Task: Create a due date automation trigger when advanced on, on the monday of the week a card is due add fields without custom field "Resume" set to a number lower than 1 and greater than 10 at 11:00 AM.
Action: Mouse moved to (1195, 97)
Screenshot: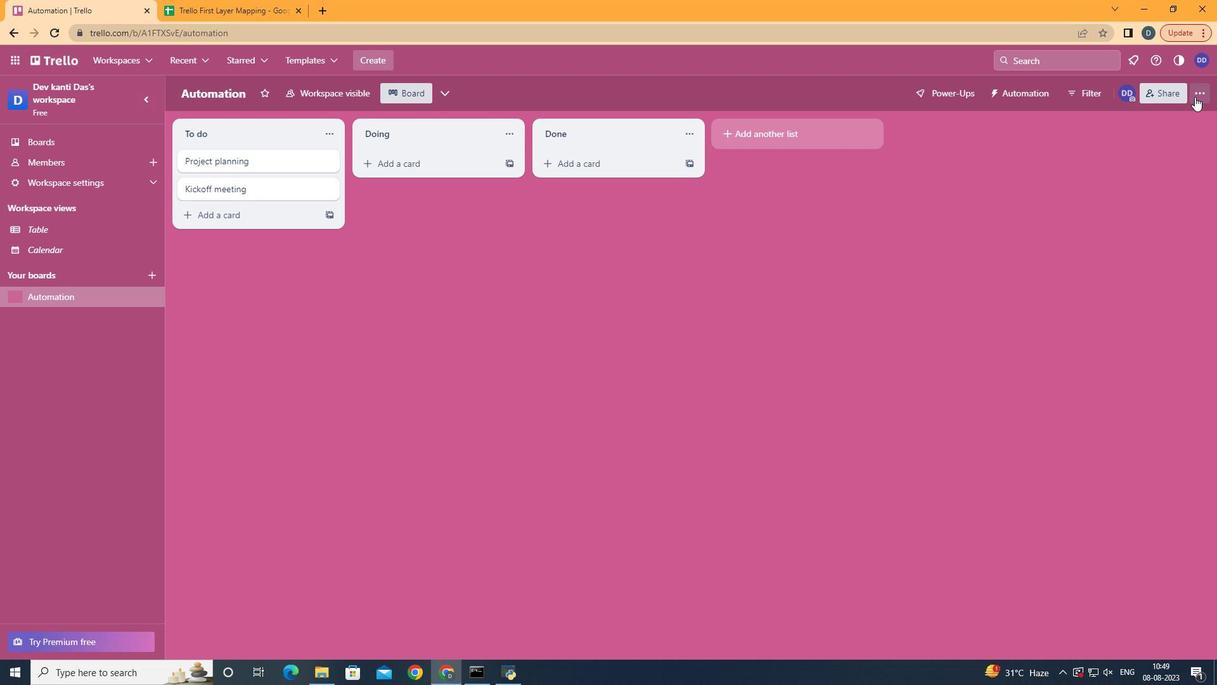 
Action: Mouse pressed left at (1195, 97)
Screenshot: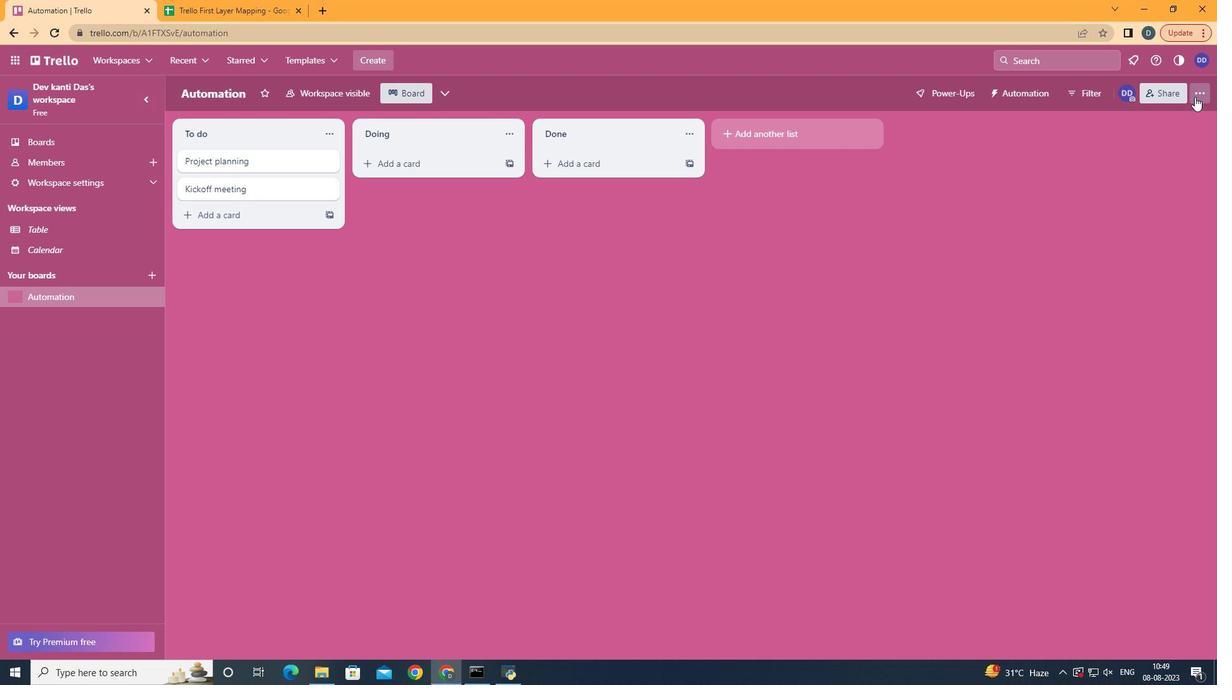 
Action: Mouse moved to (1144, 265)
Screenshot: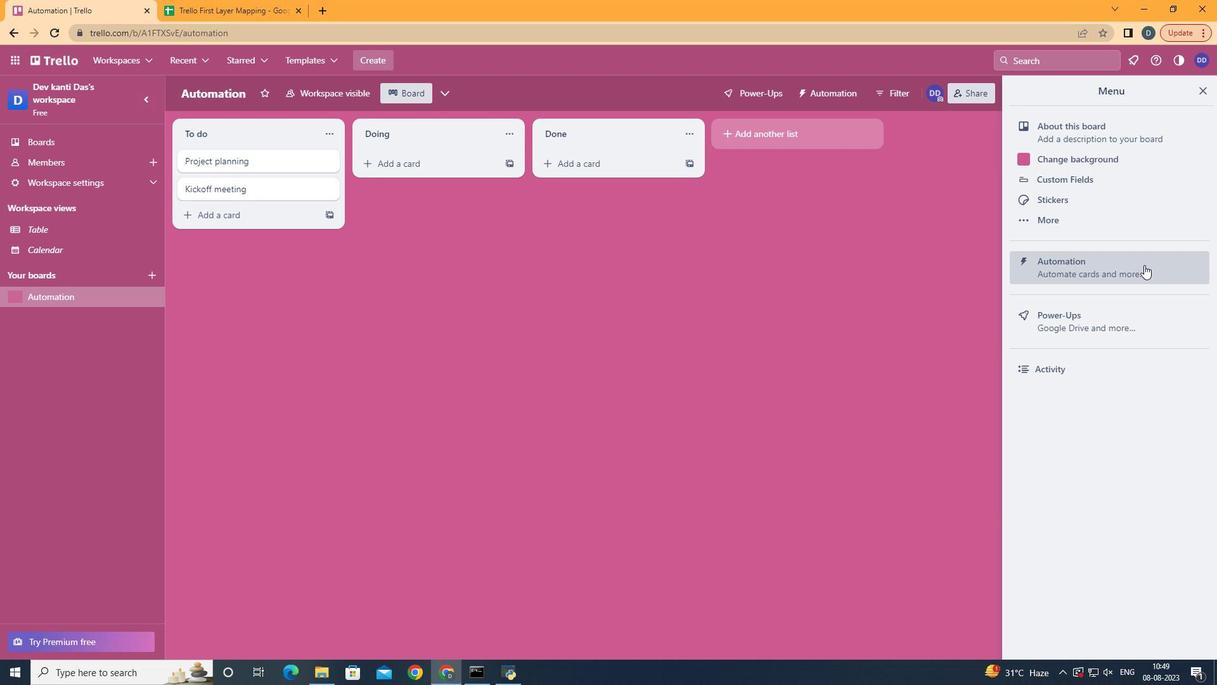 
Action: Mouse pressed left at (1144, 265)
Screenshot: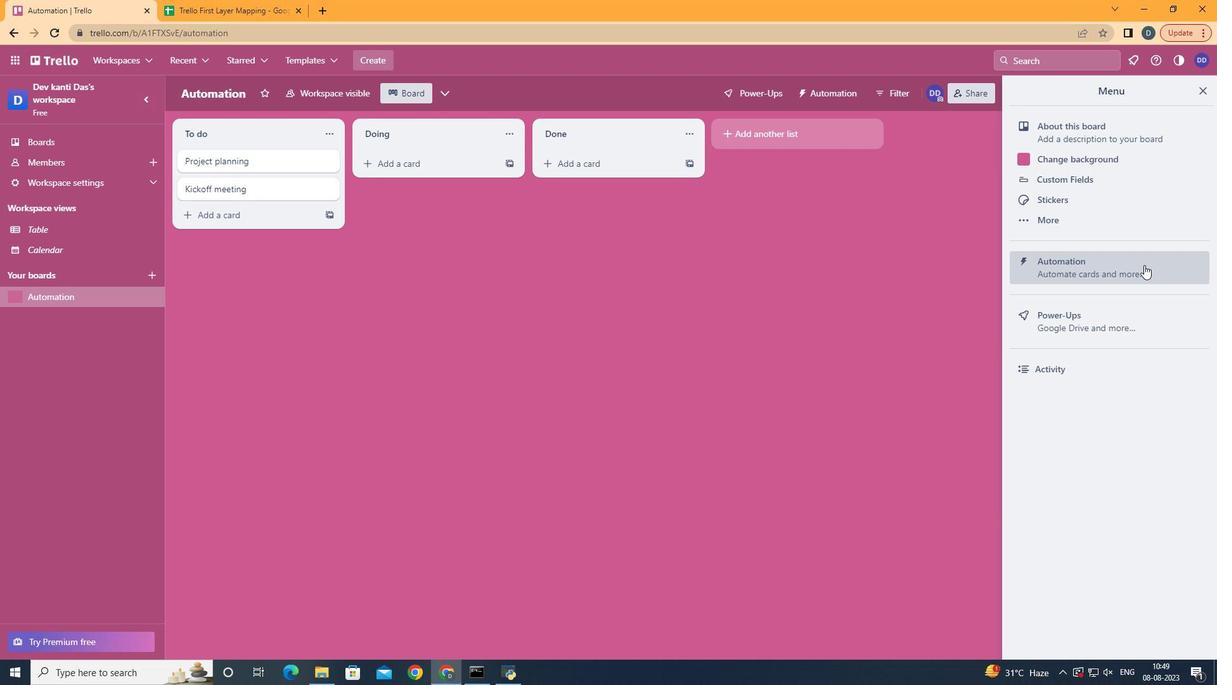 
Action: Mouse moved to (231, 245)
Screenshot: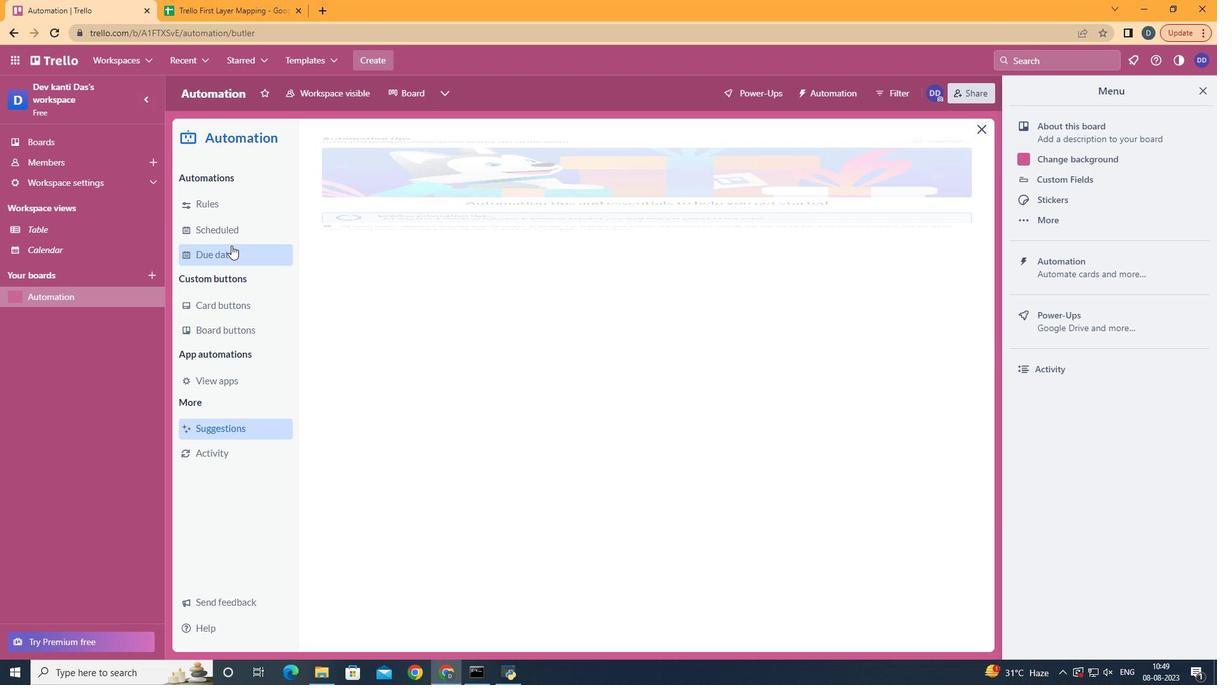 
Action: Mouse pressed left at (231, 245)
Screenshot: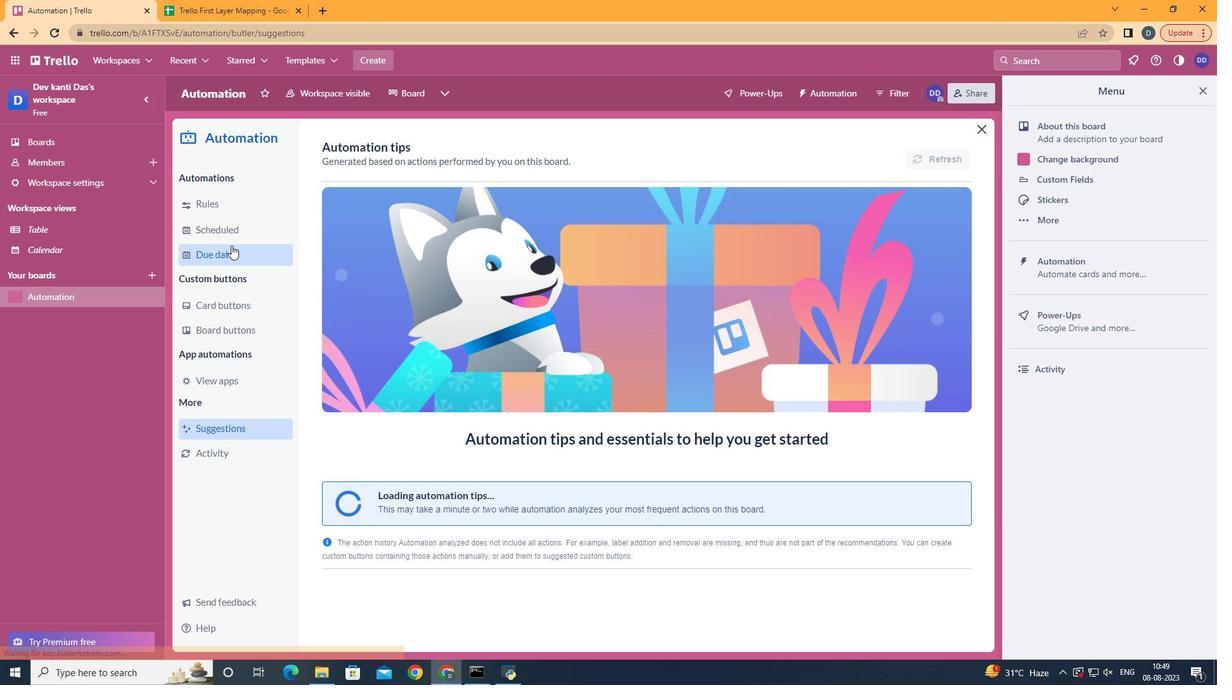 
Action: Mouse moved to (894, 148)
Screenshot: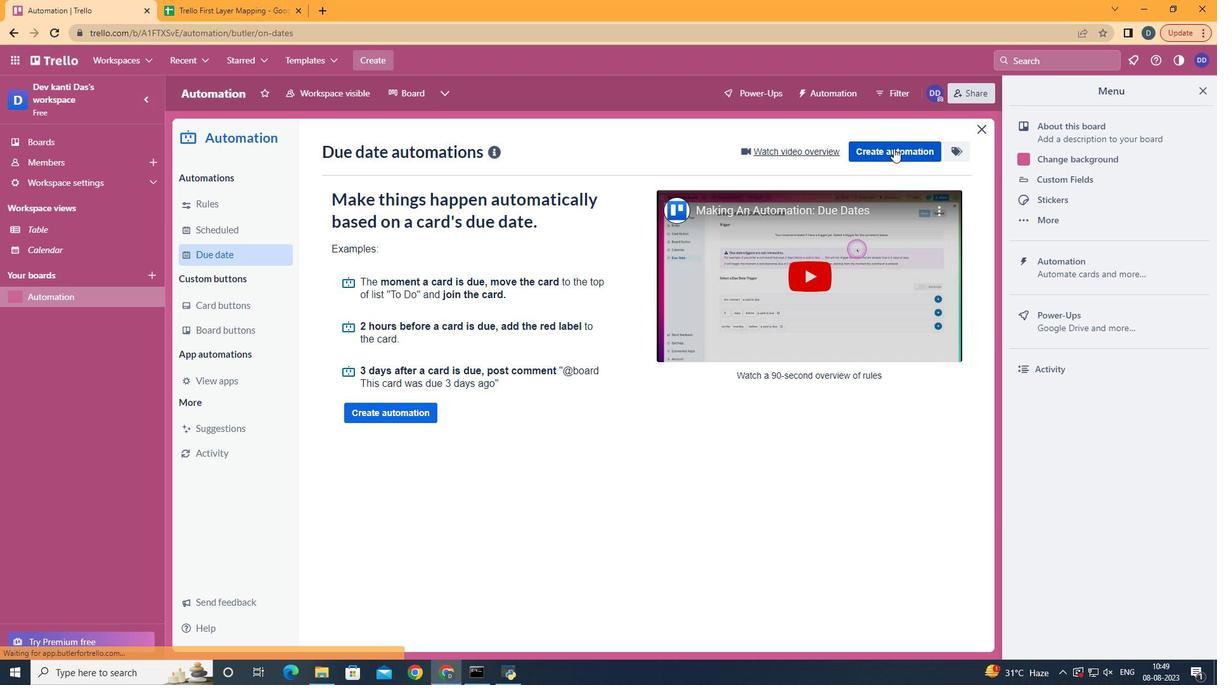 
Action: Mouse pressed left at (894, 148)
Screenshot: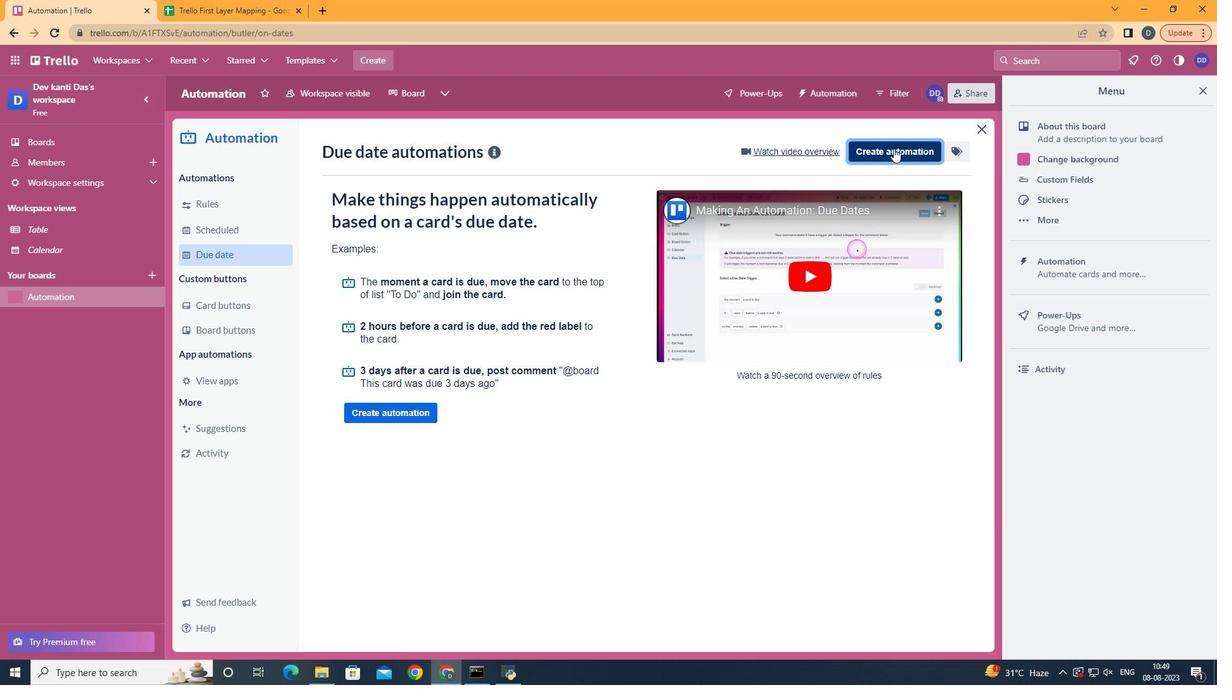 
Action: Mouse moved to (697, 277)
Screenshot: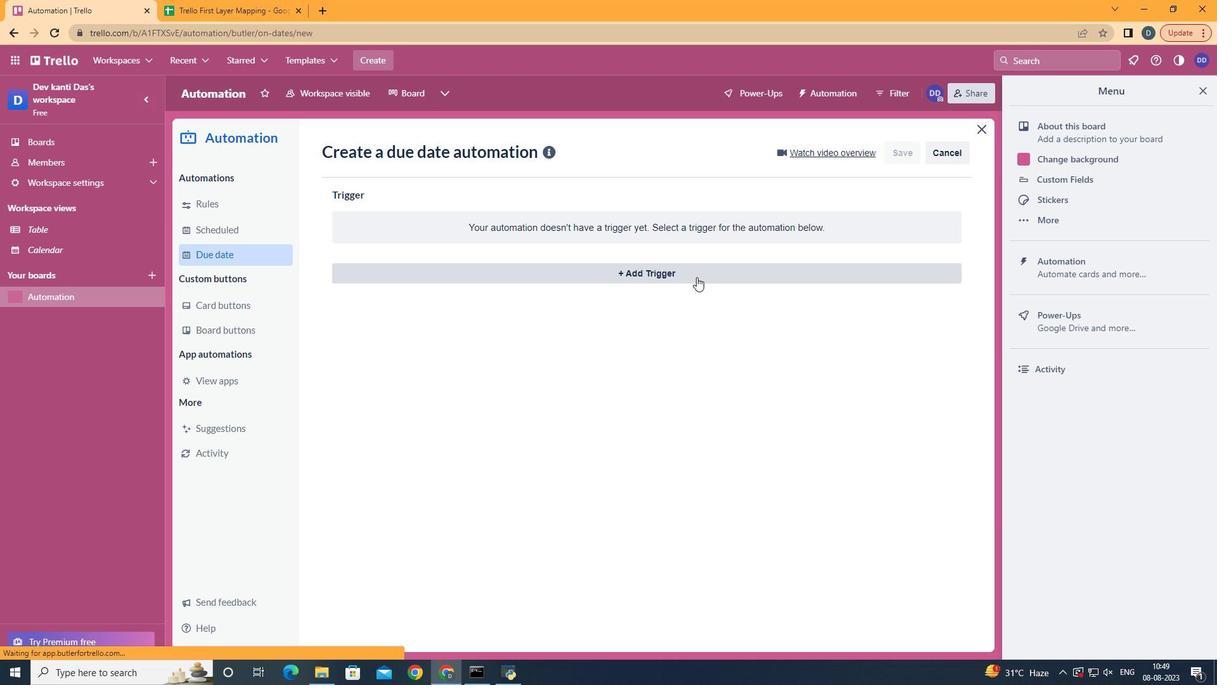
Action: Mouse pressed left at (697, 277)
Screenshot: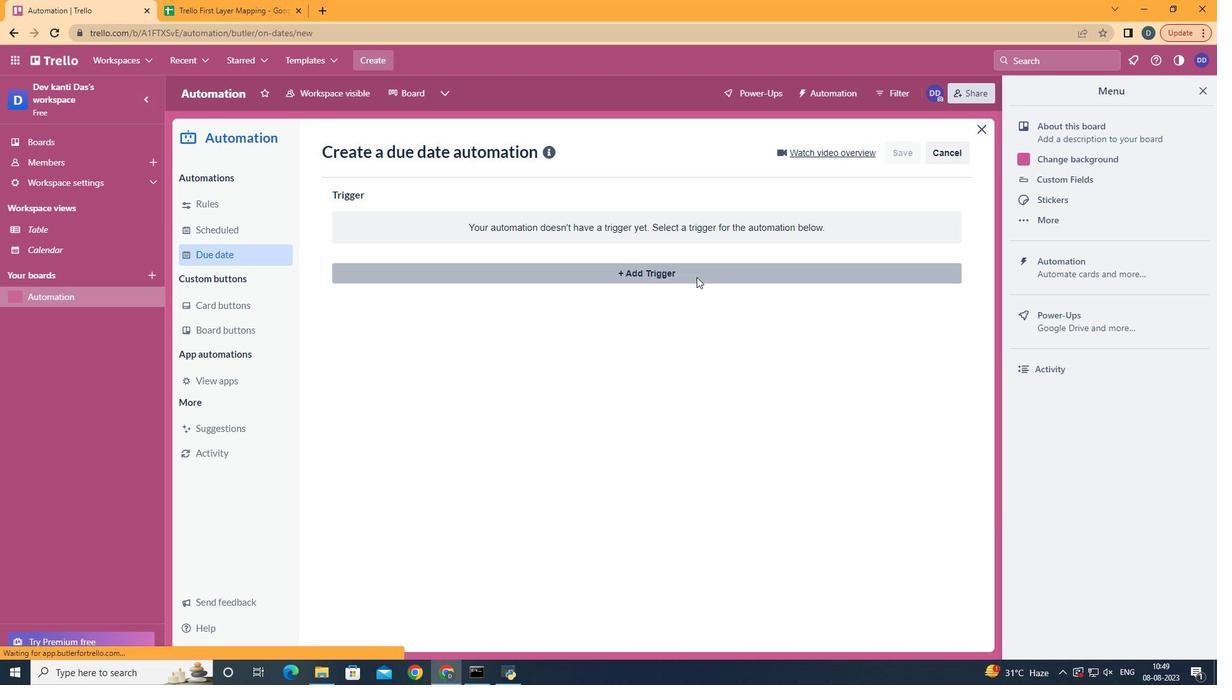 
Action: Mouse moved to (407, 331)
Screenshot: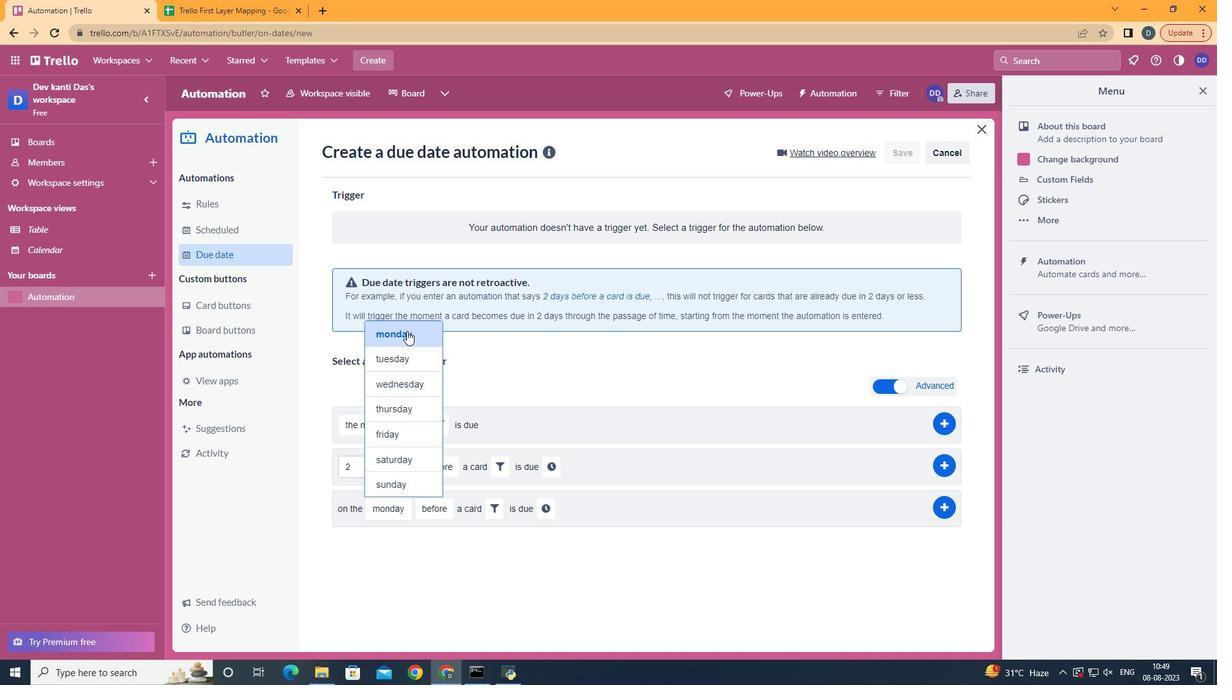 
Action: Mouse pressed left at (407, 331)
Screenshot: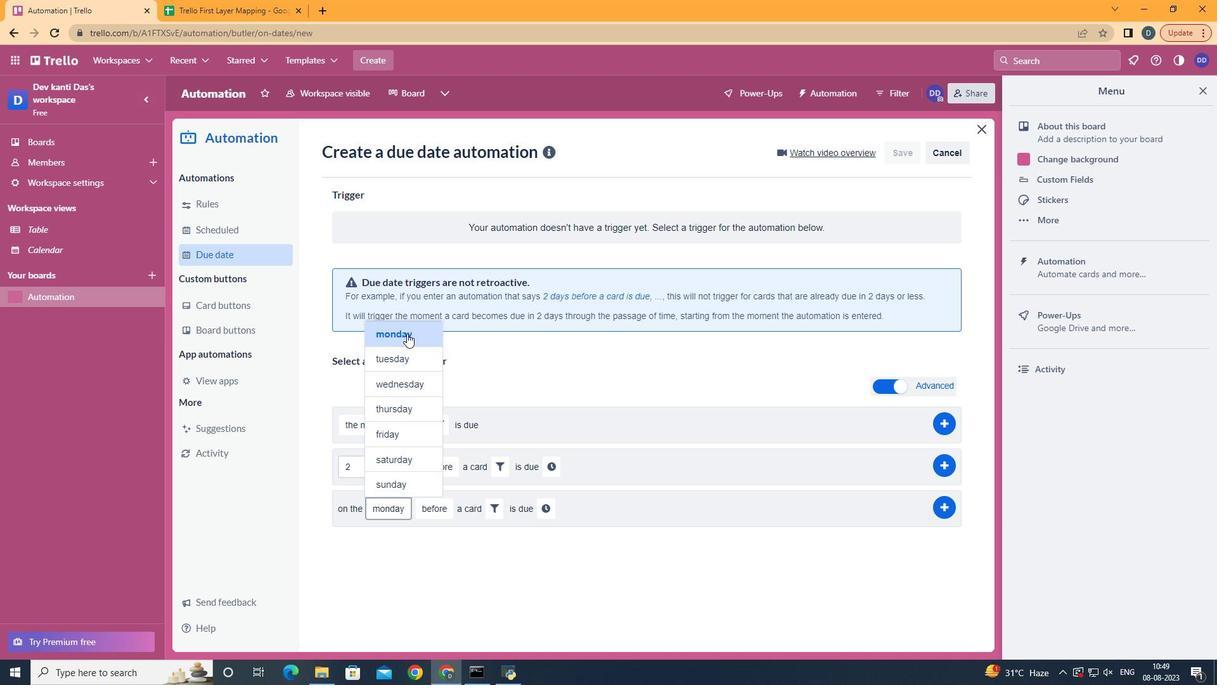 
Action: Mouse moved to (459, 578)
Screenshot: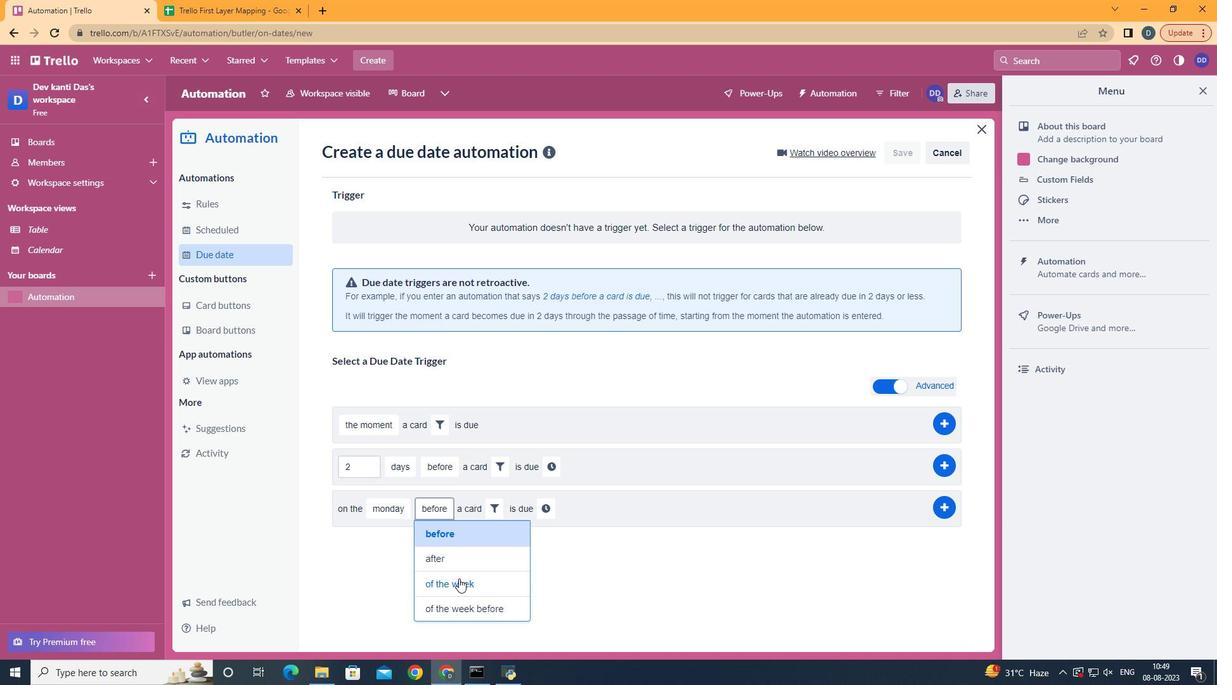 
Action: Mouse pressed left at (459, 578)
Screenshot: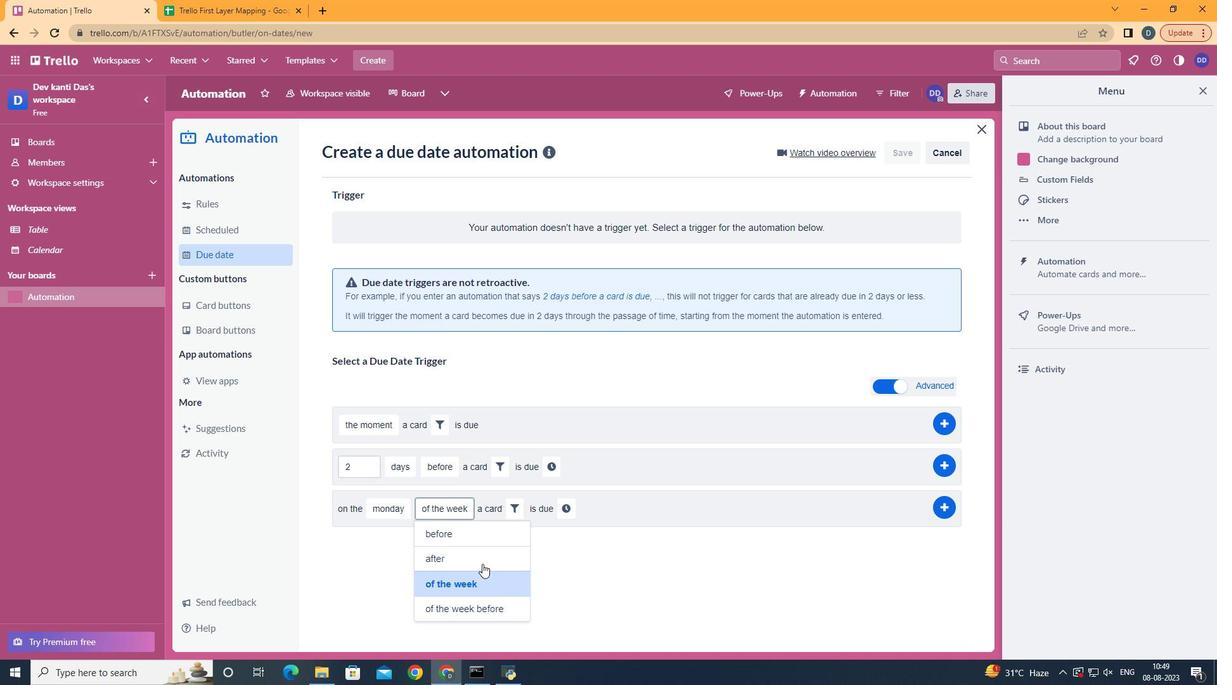 
Action: Mouse moved to (510, 513)
Screenshot: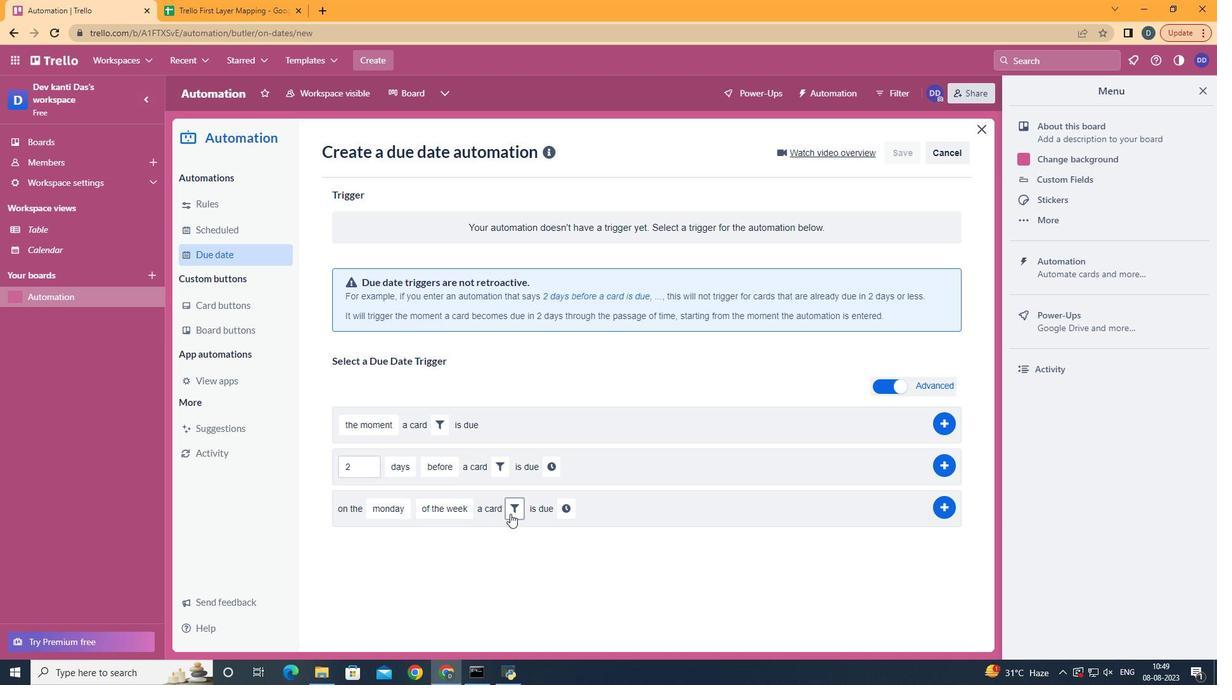 
Action: Mouse pressed left at (510, 513)
Screenshot: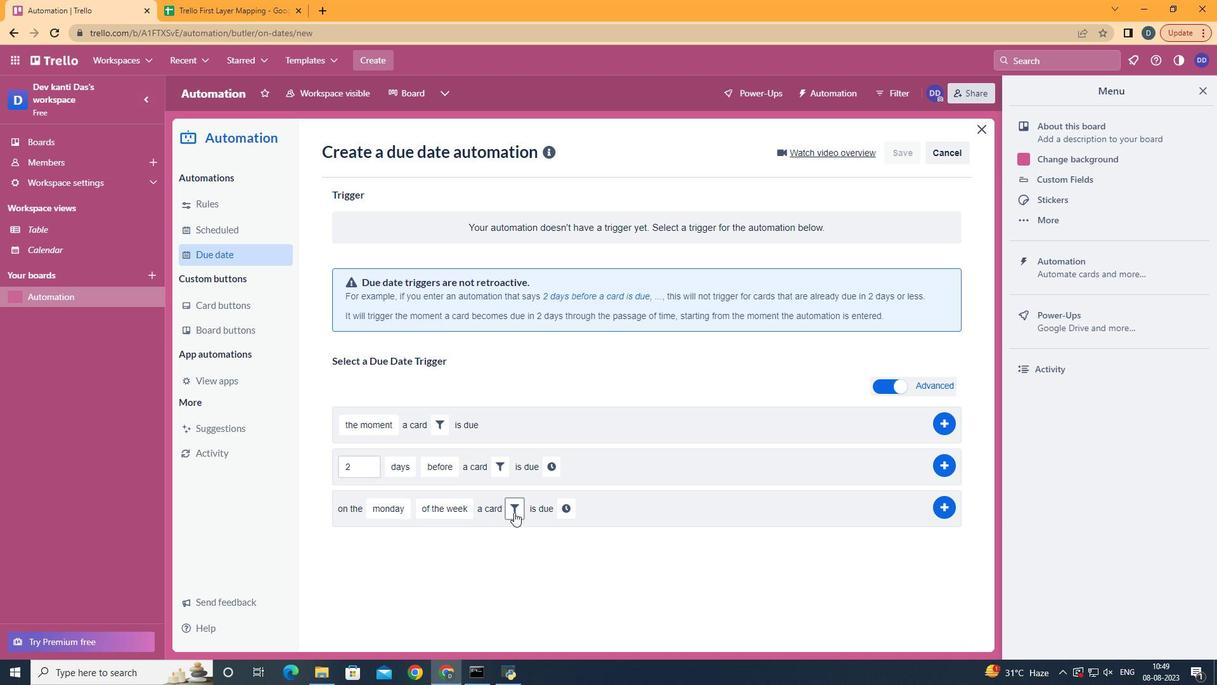 
Action: Mouse moved to (733, 555)
Screenshot: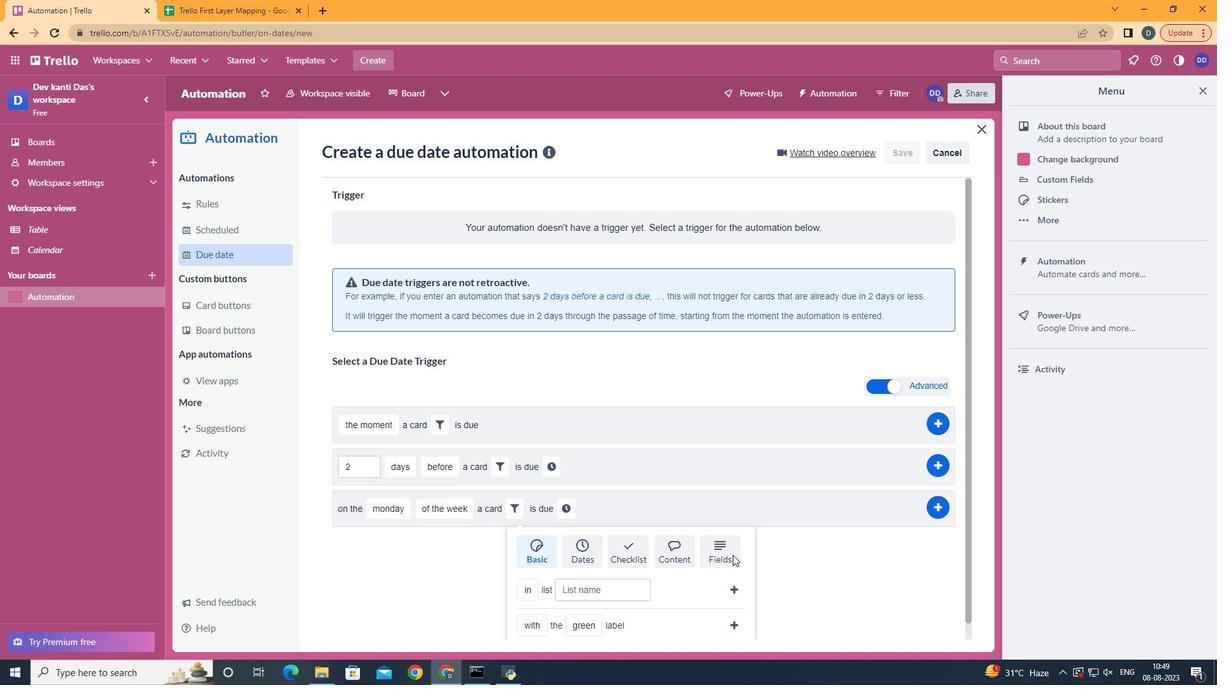 
Action: Mouse pressed left at (733, 555)
Screenshot: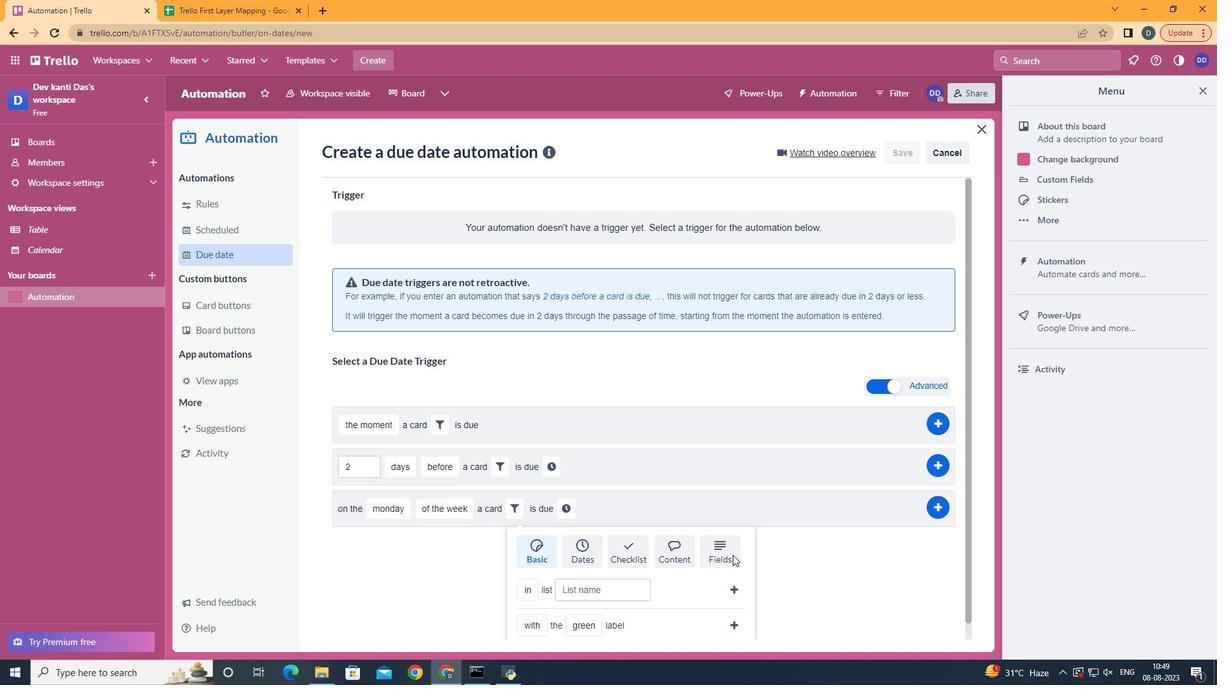 
Action: Mouse moved to (733, 541)
Screenshot: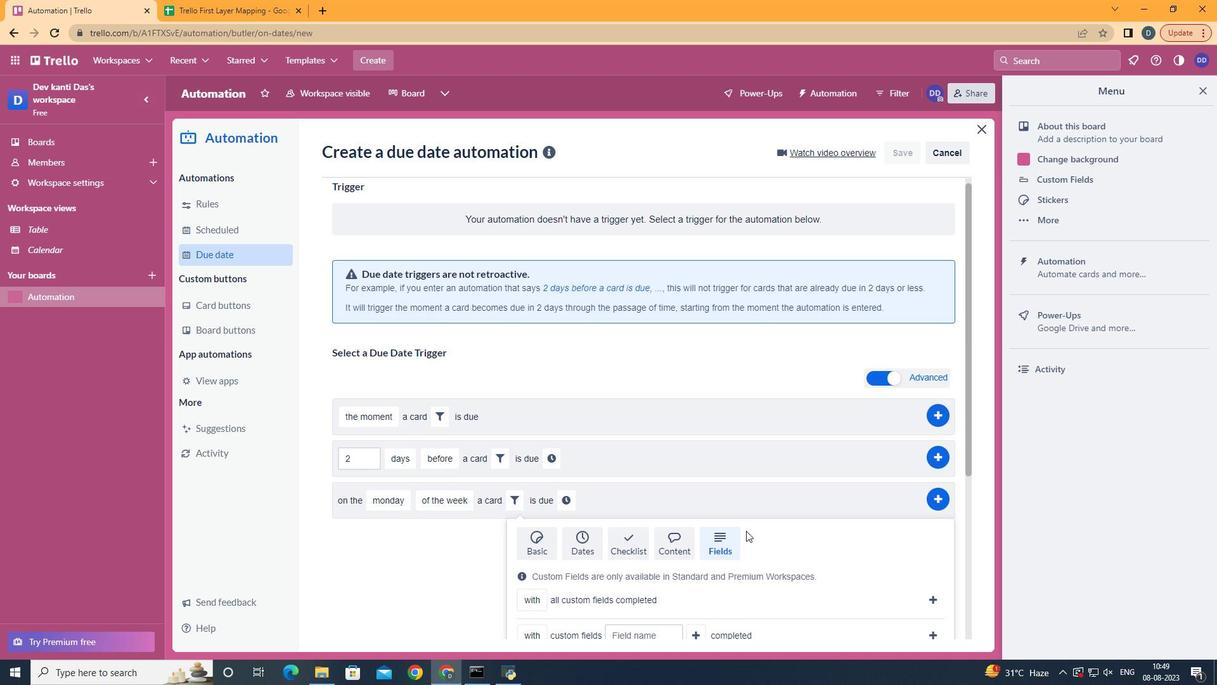 
Action: Mouse scrolled (733, 541) with delta (0, 0)
Screenshot: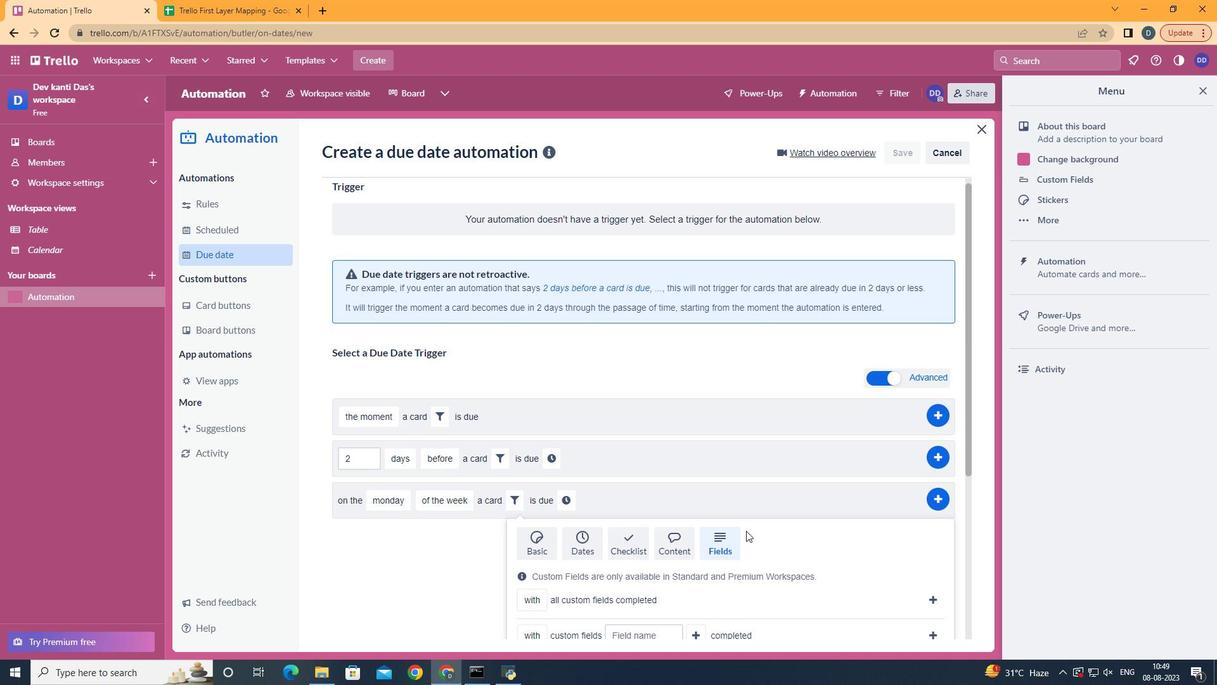 
Action: Mouse scrolled (733, 541) with delta (0, 0)
Screenshot: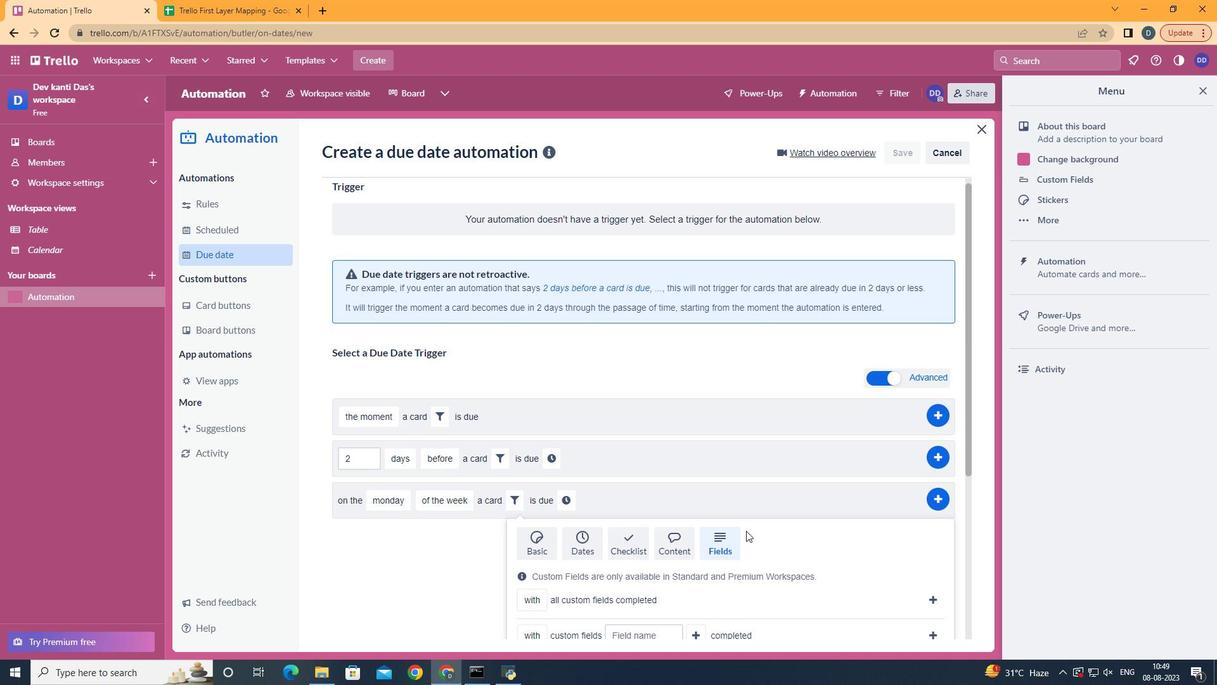 
Action: Mouse scrolled (733, 541) with delta (0, 0)
Screenshot: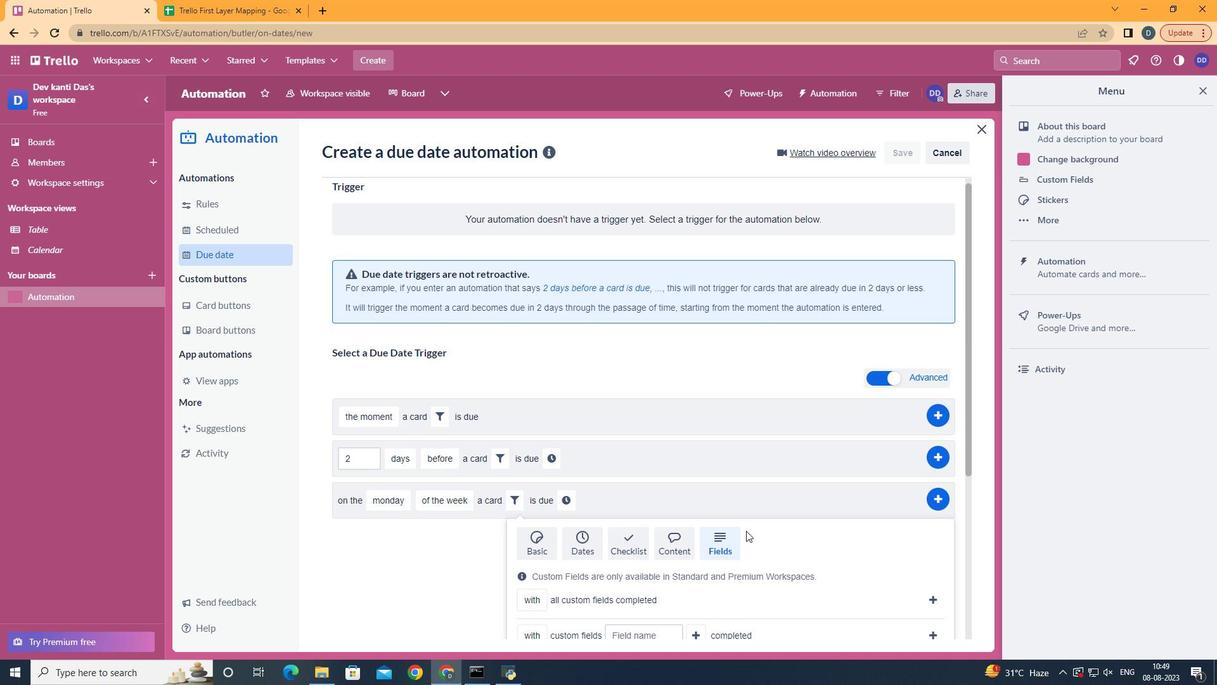 
Action: Mouse scrolled (733, 541) with delta (0, 0)
Screenshot: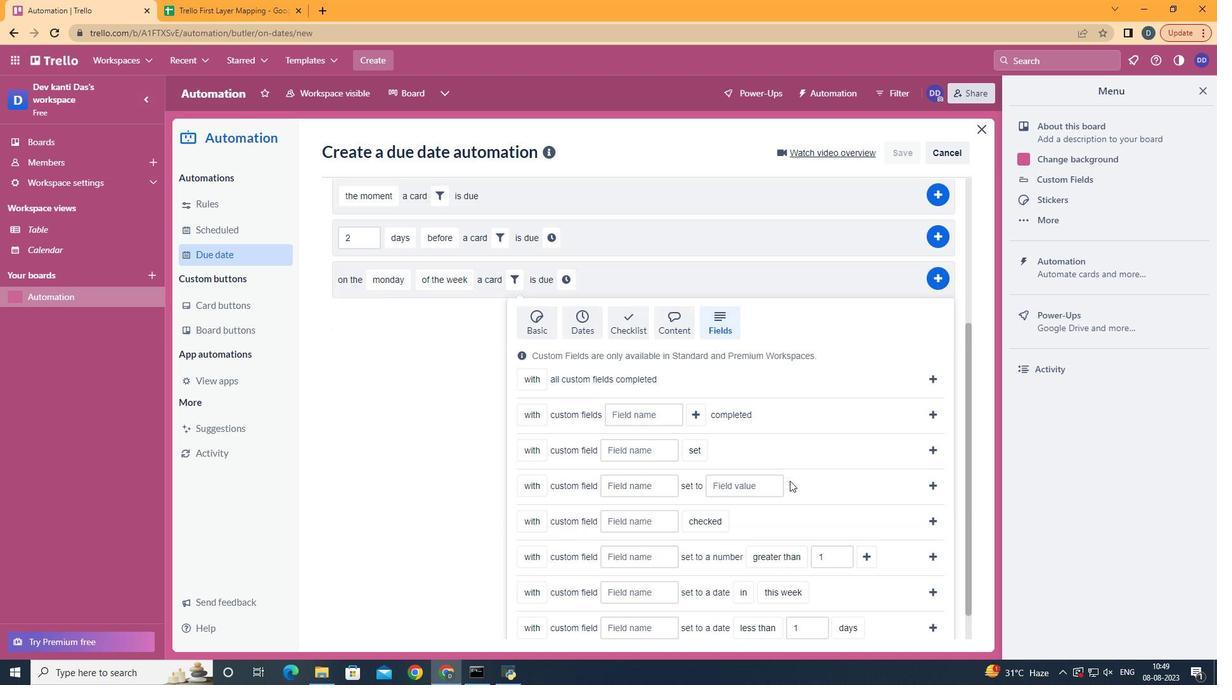 
Action: Mouse scrolled (733, 541) with delta (0, 0)
Screenshot: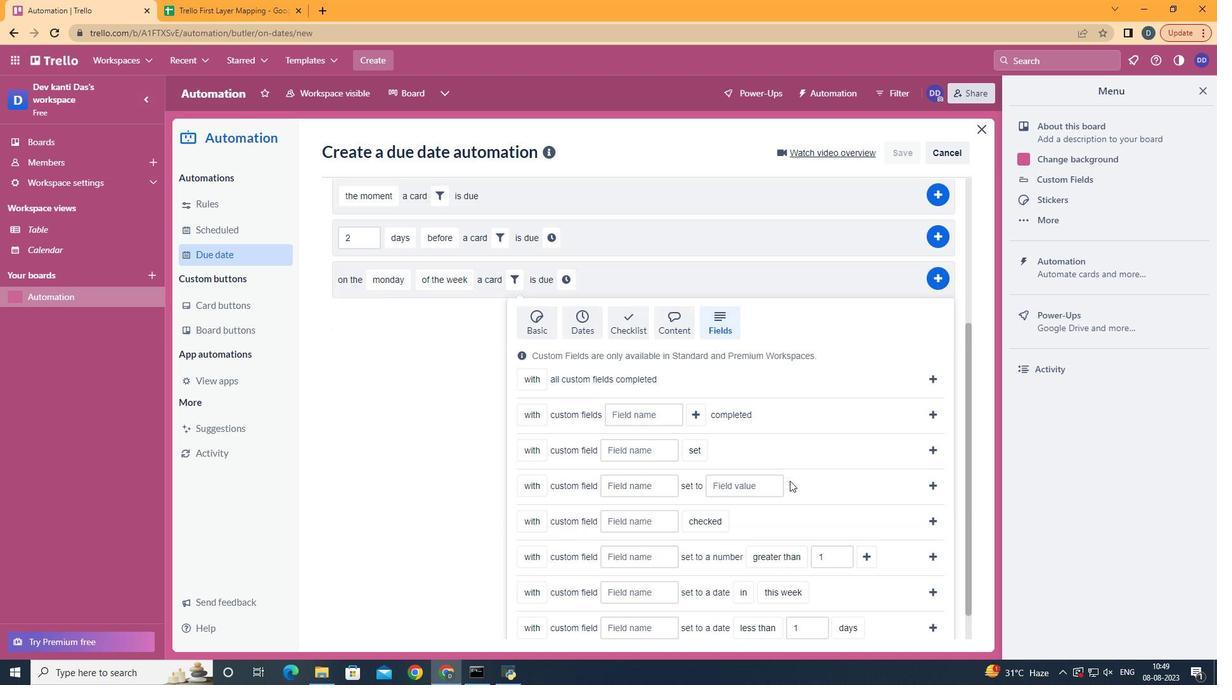 
Action: Mouse scrolled (733, 541) with delta (0, 0)
Screenshot: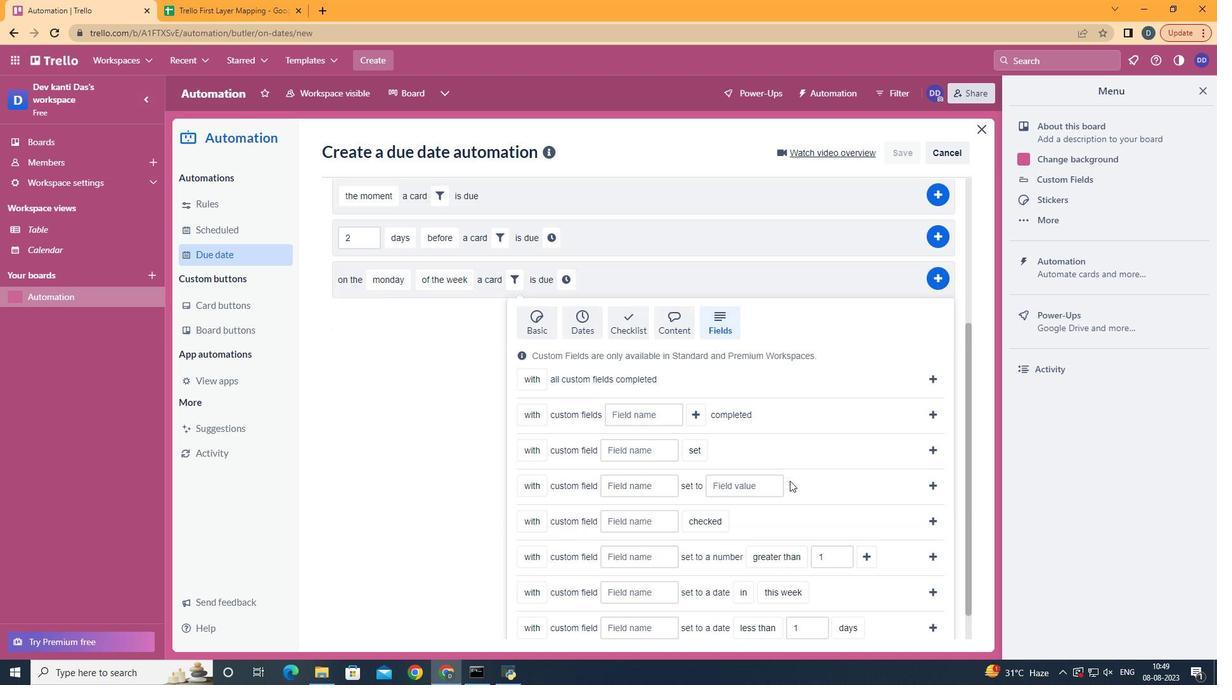
Action: Mouse moved to (544, 570)
Screenshot: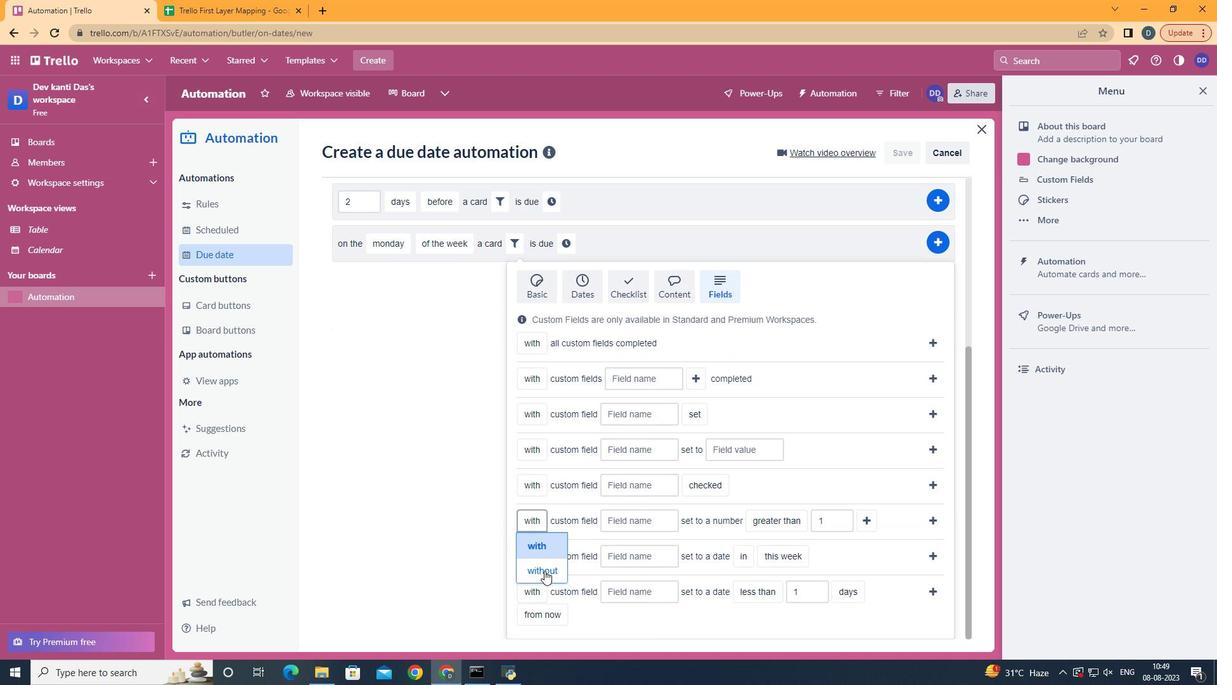 
Action: Mouse pressed left at (544, 570)
Screenshot: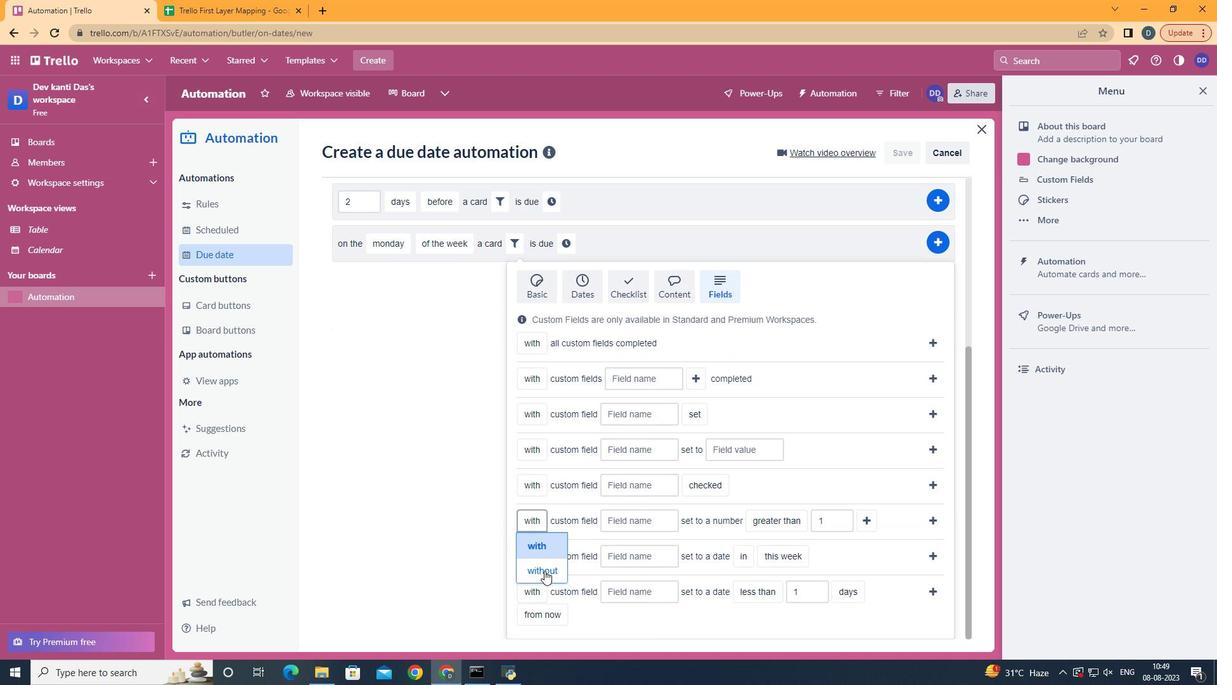
Action: Mouse moved to (671, 522)
Screenshot: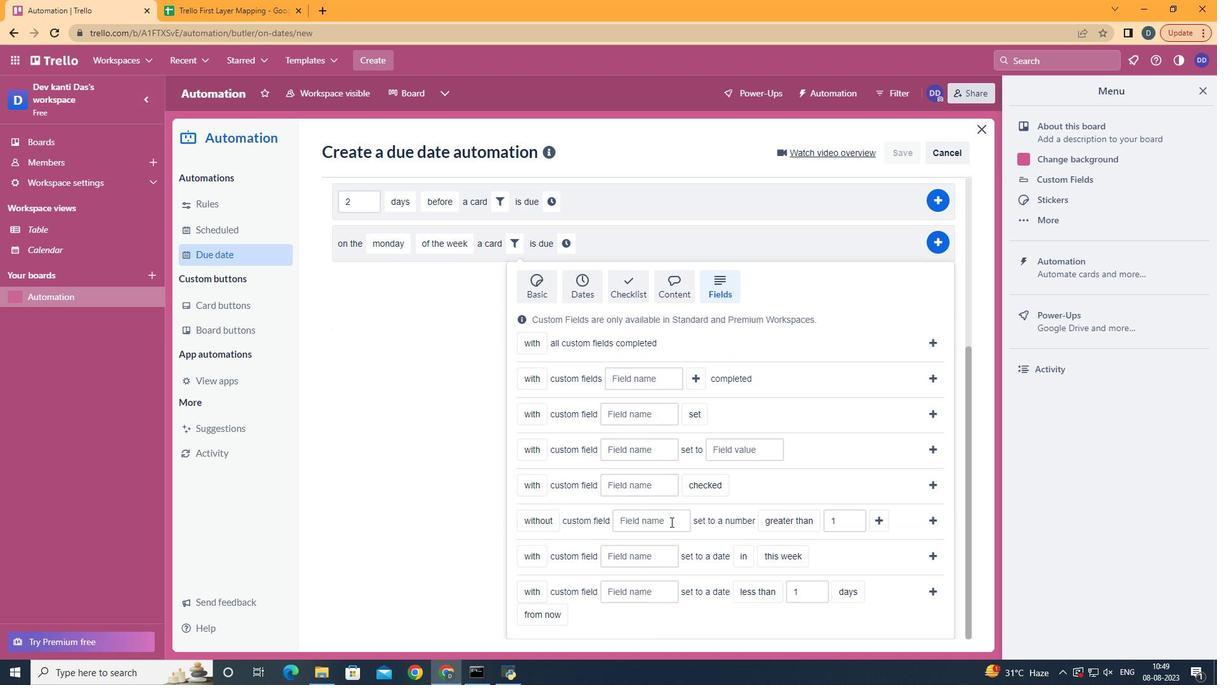 
Action: Mouse pressed left at (671, 522)
Screenshot: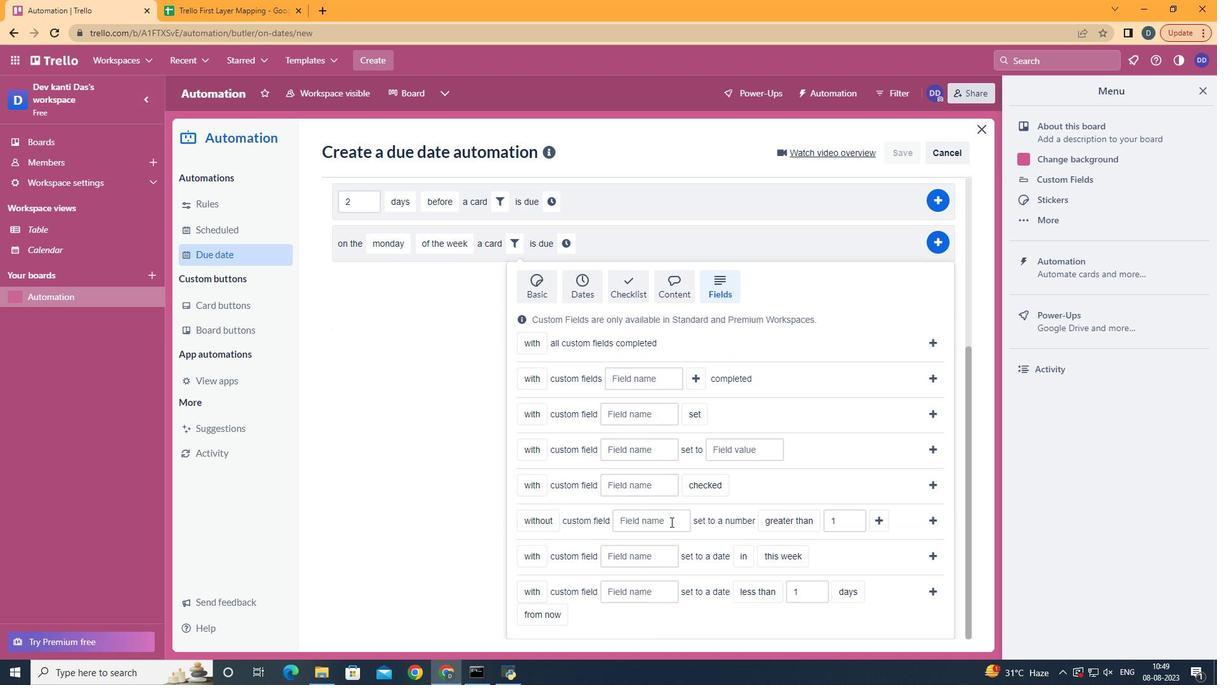 
Action: Key pressed <Key.shift>Resume
Screenshot: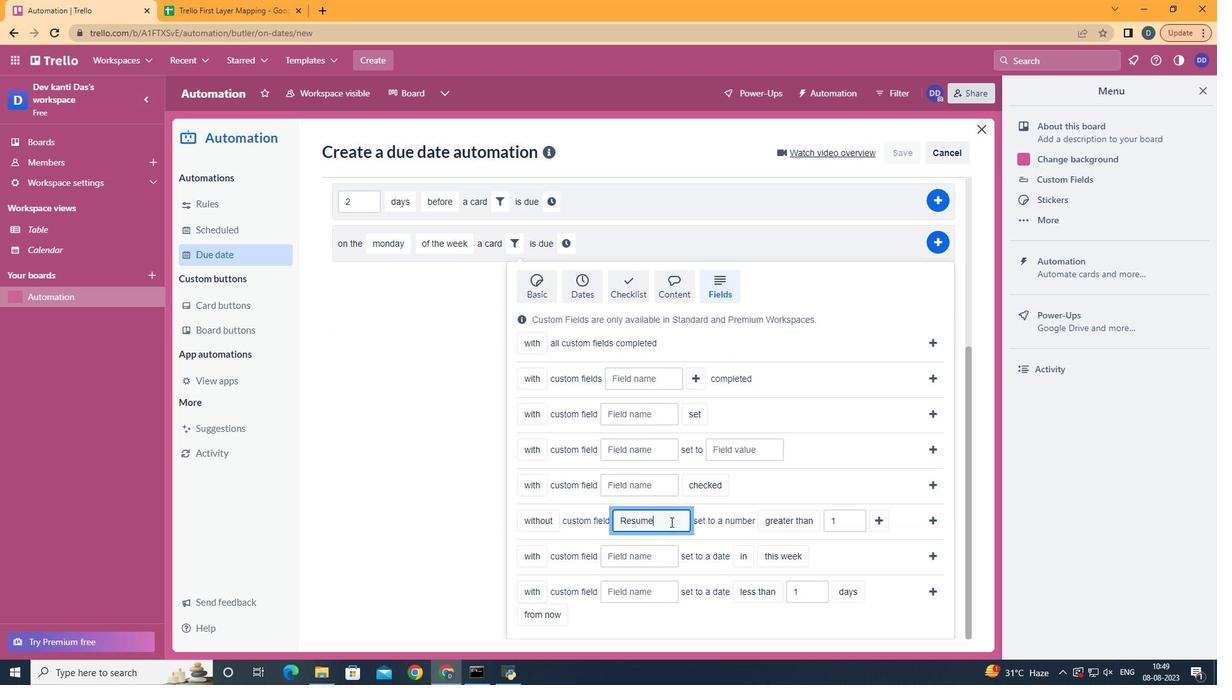 
Action: Mouse moved to (820, 596)
Screenshot: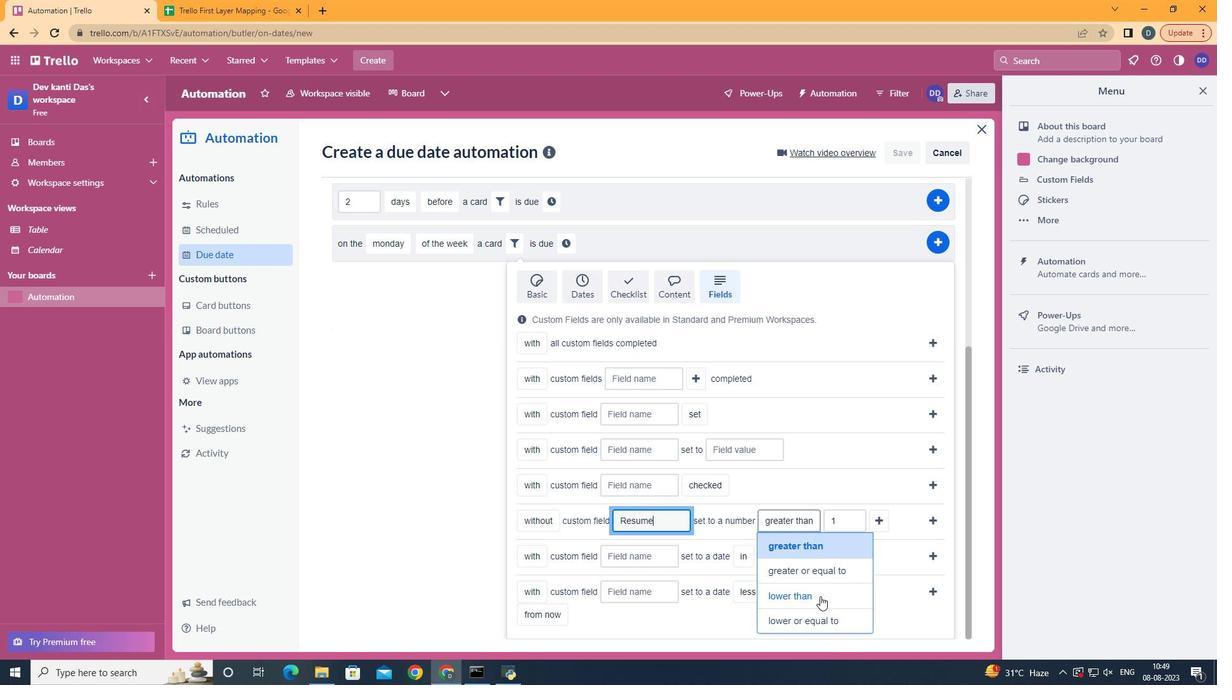 
Action: Mouse pressed left at (820, 596)
Screenshot: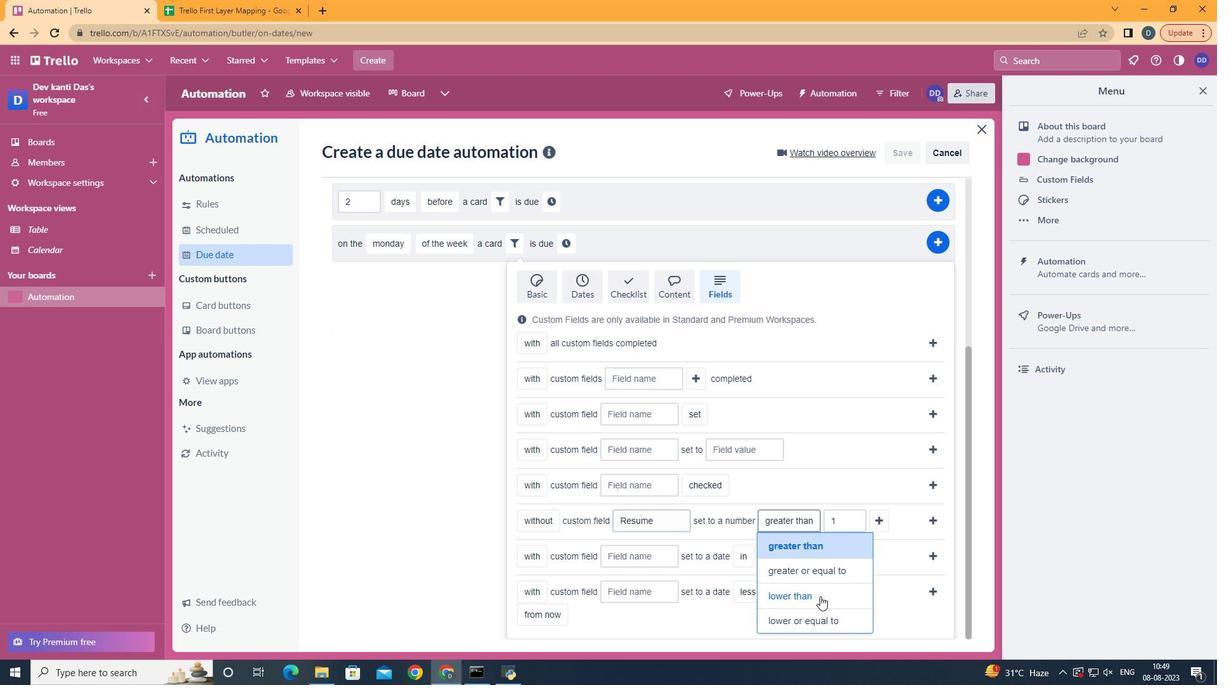
Action: Mouse moved to (865, 520)
Screenshot: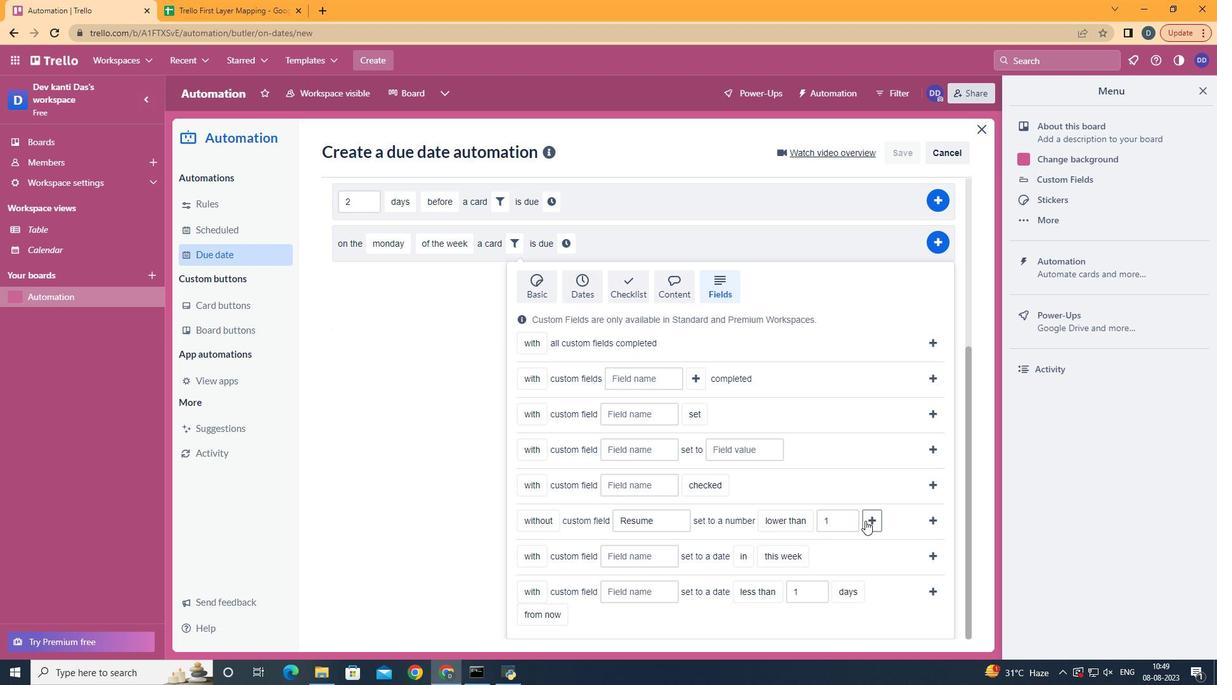 
Action: Mouse pressed left at (865, 520)
Screenshot: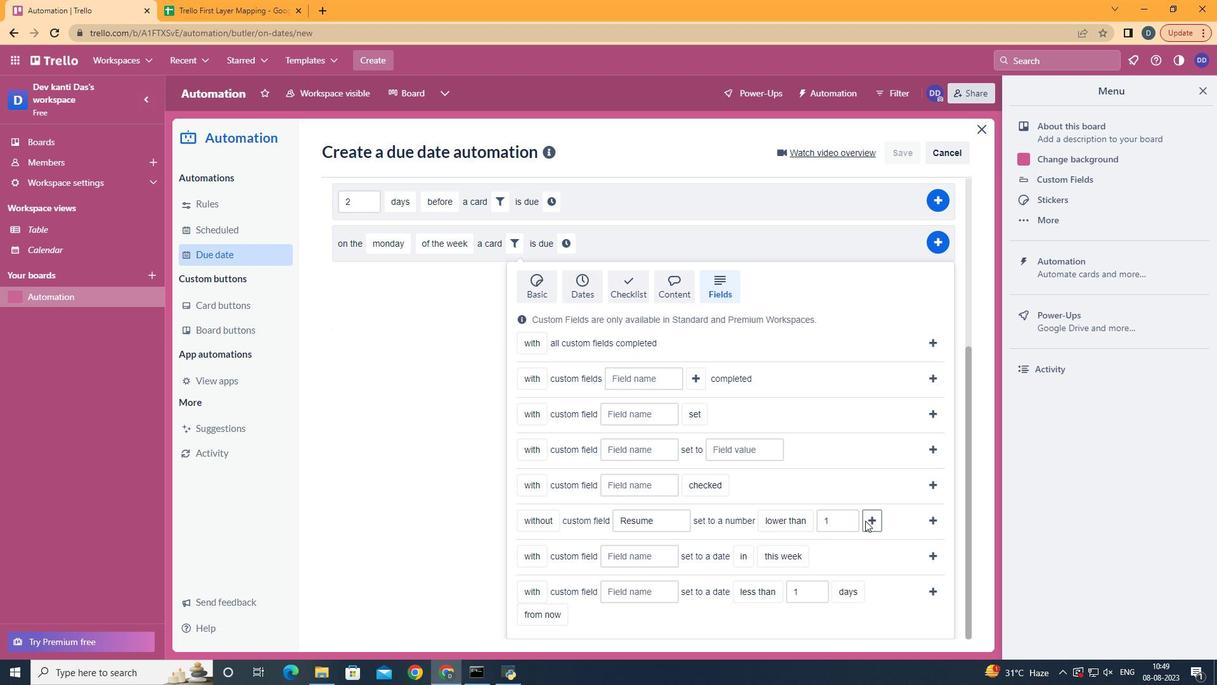 
Action: Mouse moved to (608, 497)
Screenshot: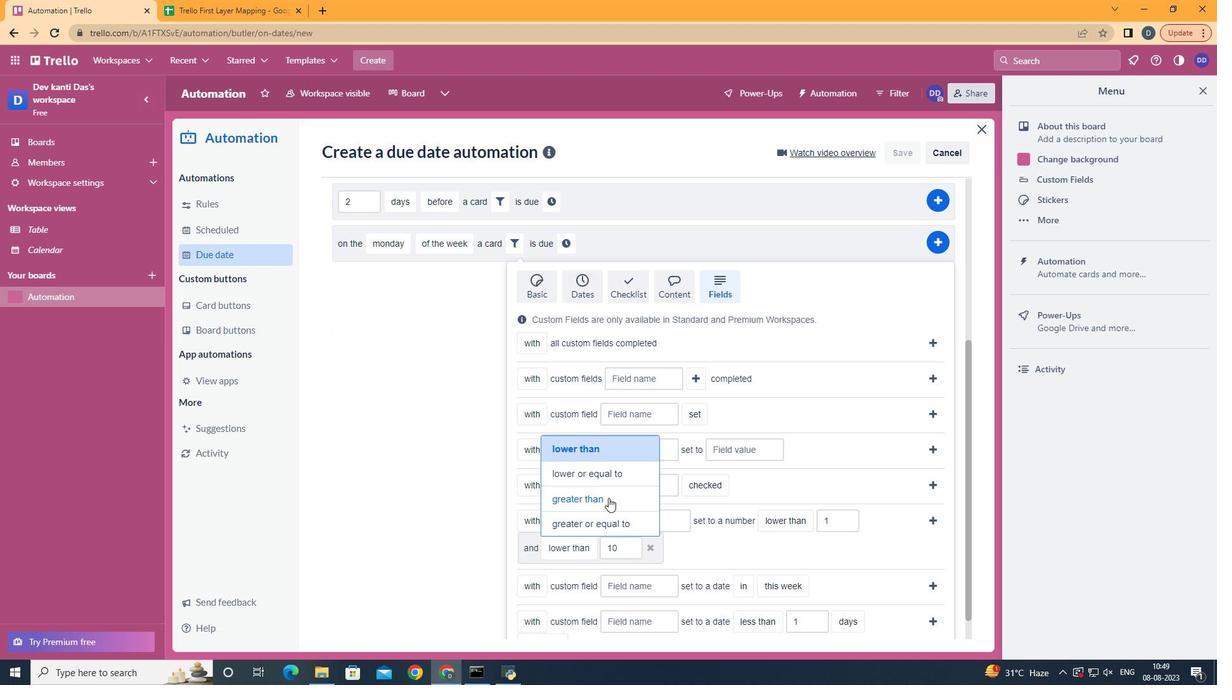 
Action: Mouse pressed left at (608, 497)
Screenshot: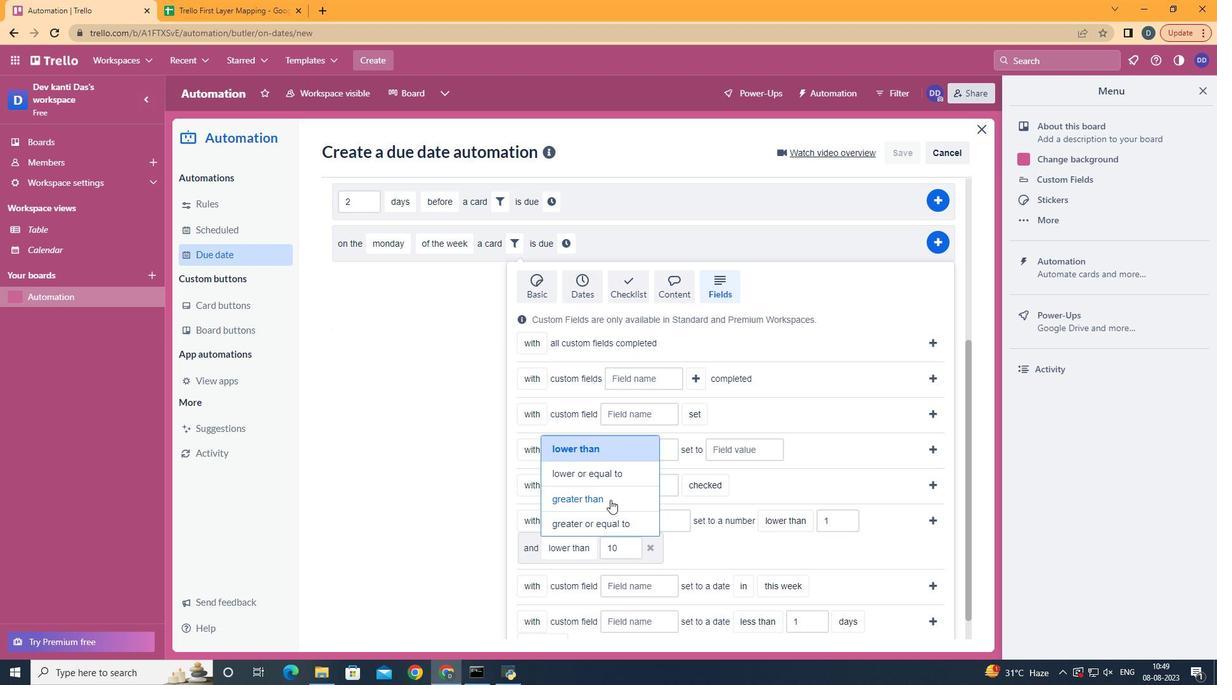 
Action: Mouse moved to (933, 519)
Screenshot: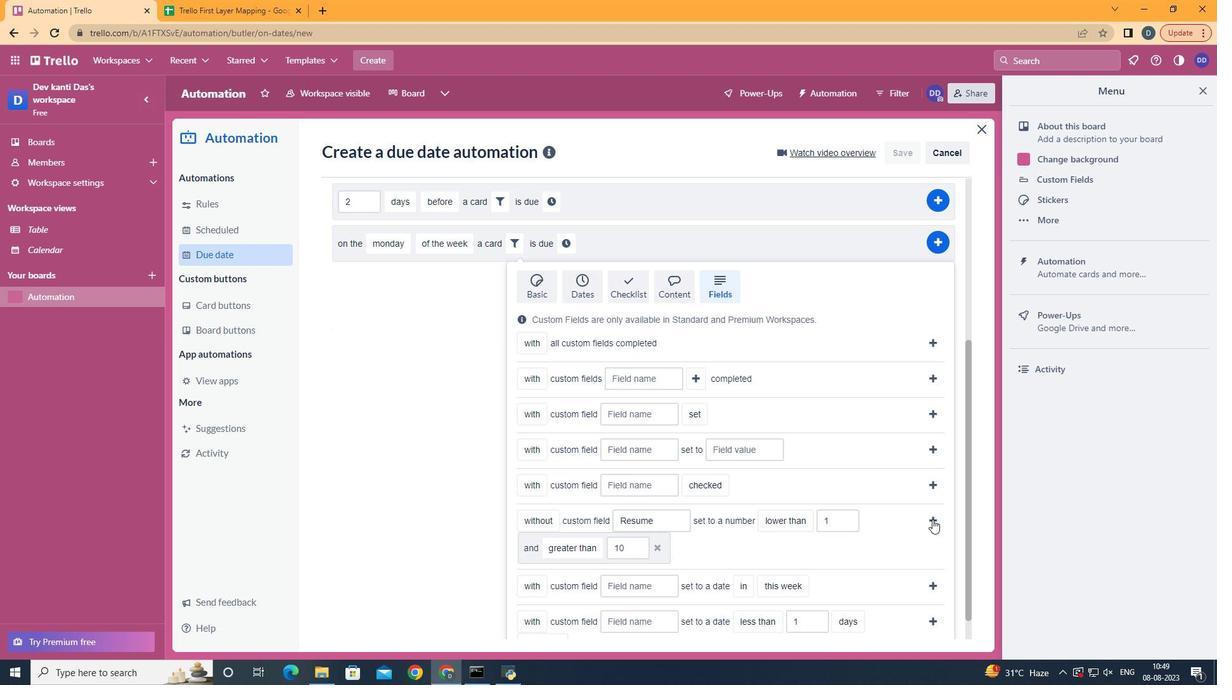 
Action: Mouse pressed left at (933, 519)
Screenshot: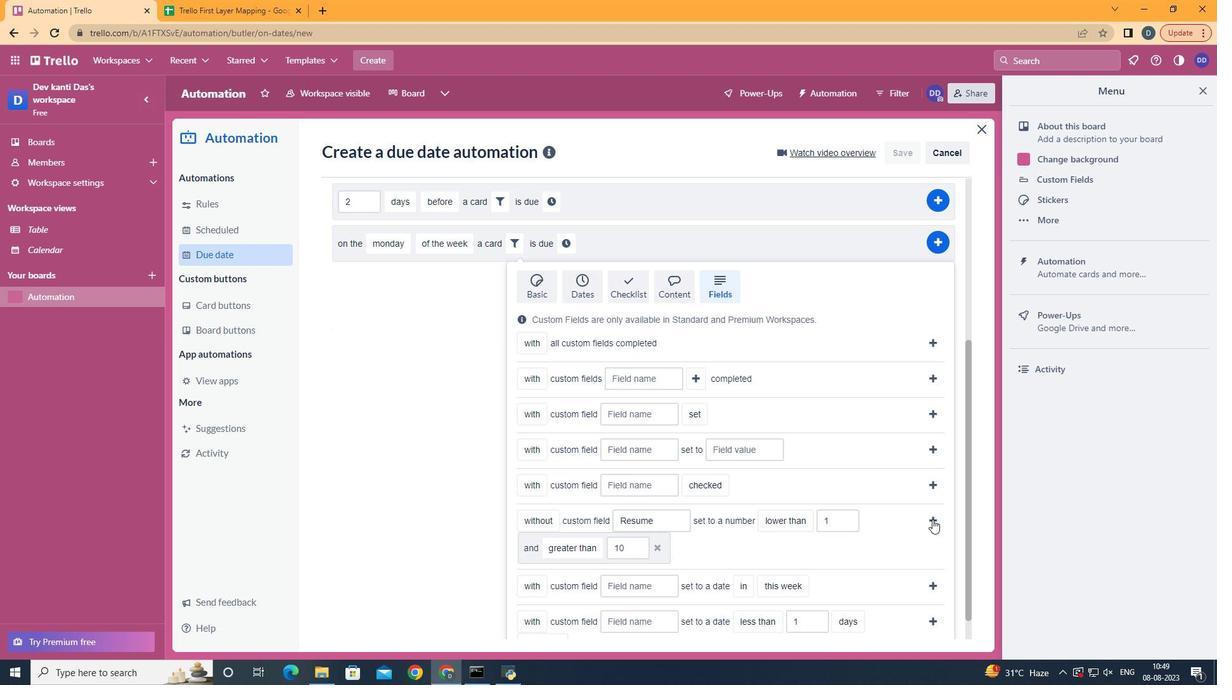 
Action: Mouse moved to (347, 529)
Screenshot: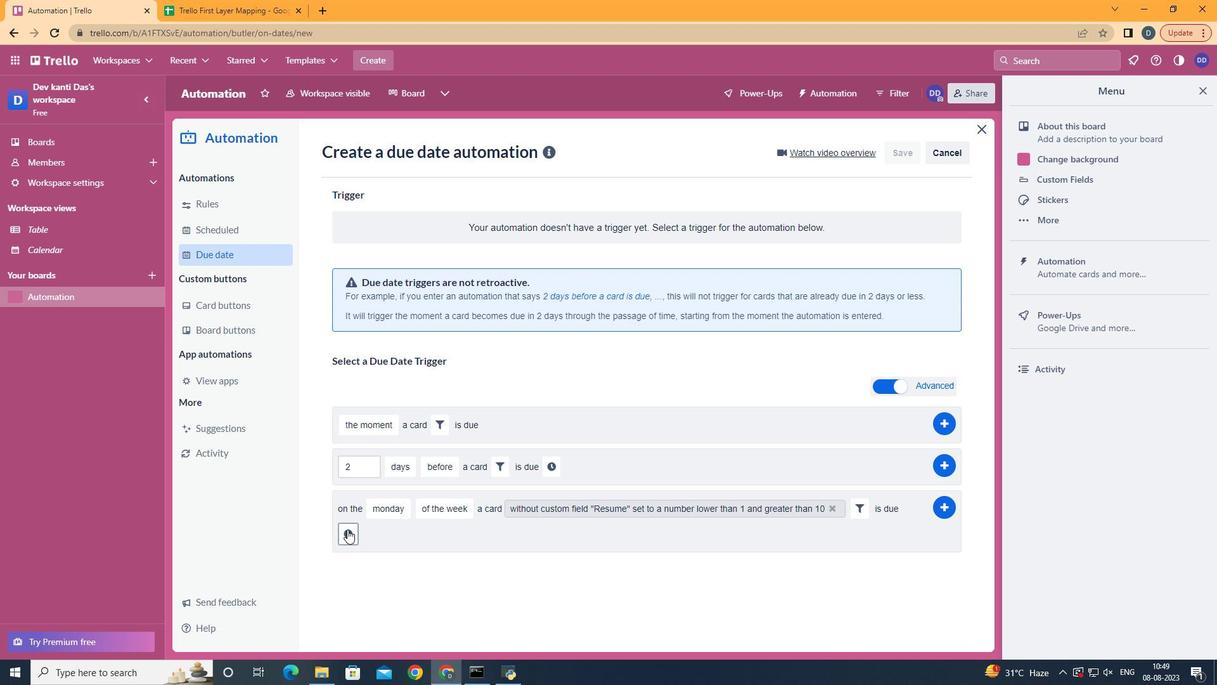 
Action: Mouse pressed left at (347, 529)
Screenshot: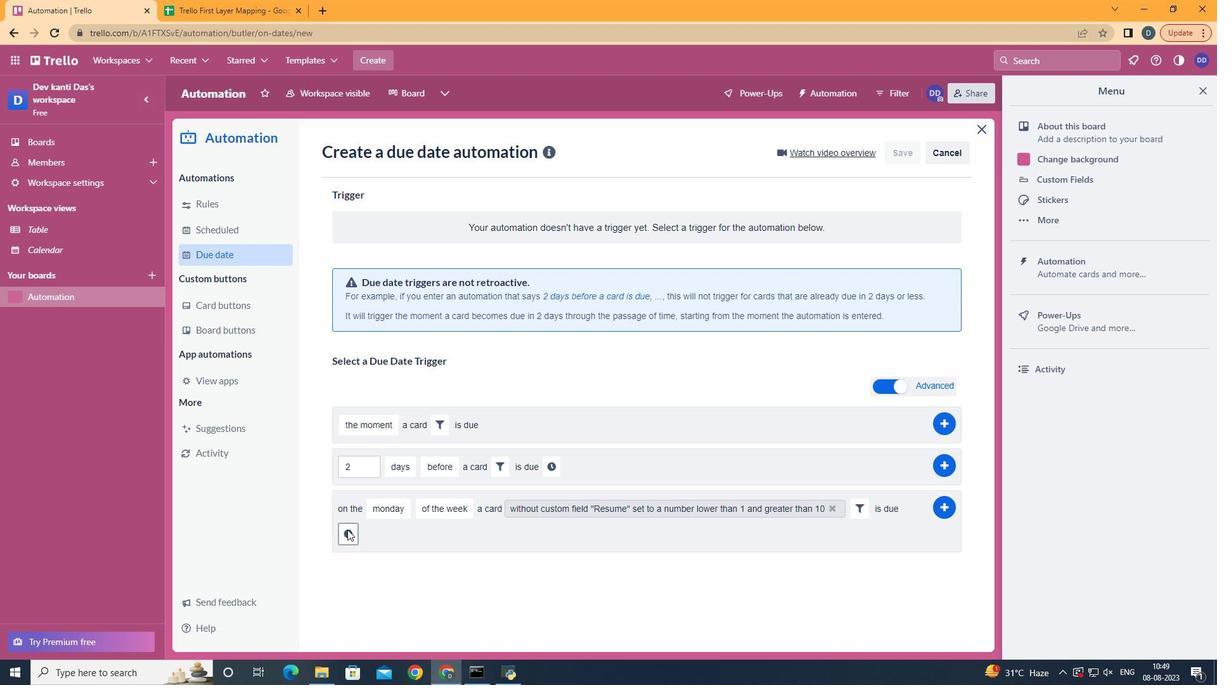 
Action: Mouse moved to (395, 537)
Screenshot: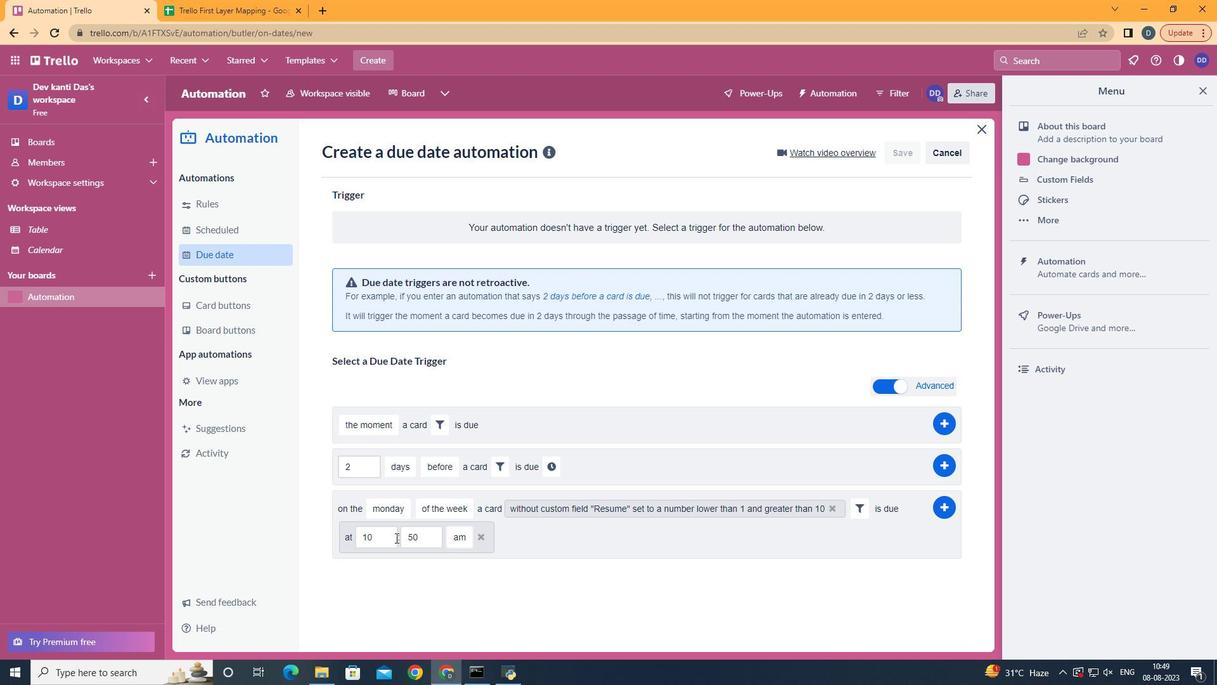 
Action: Mouse pressed left at (395, 537)
Screenshot: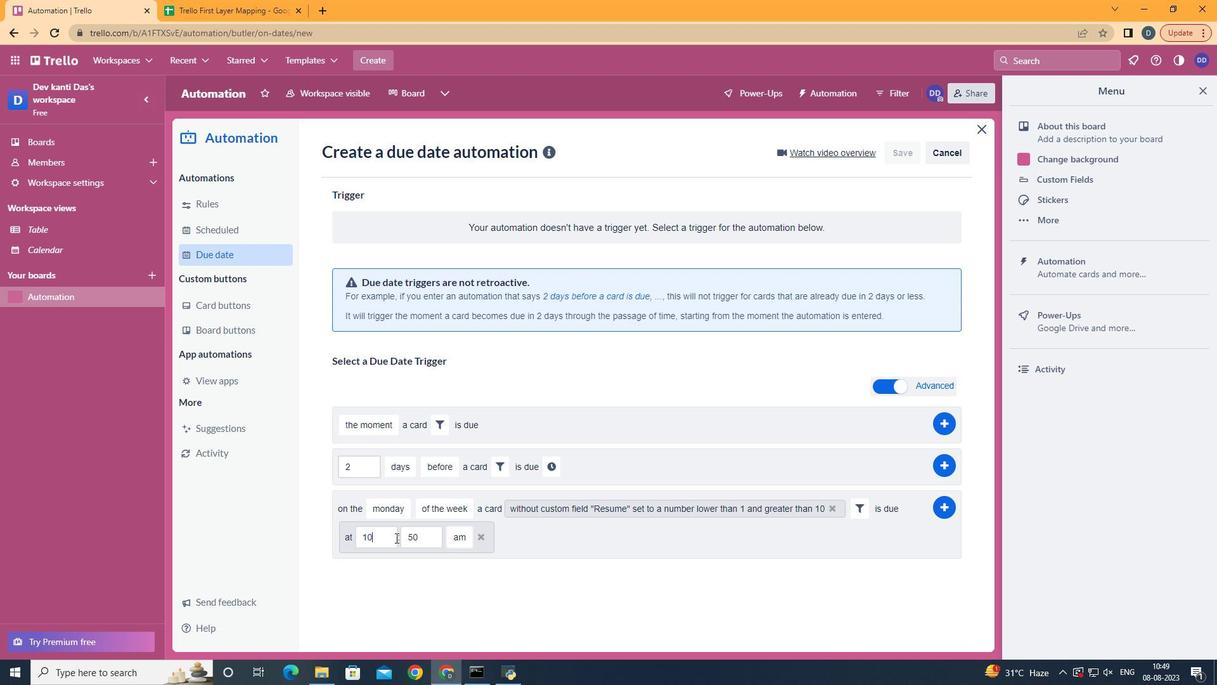 
Action: Key pressed <Key.backspace>1
Screenshot: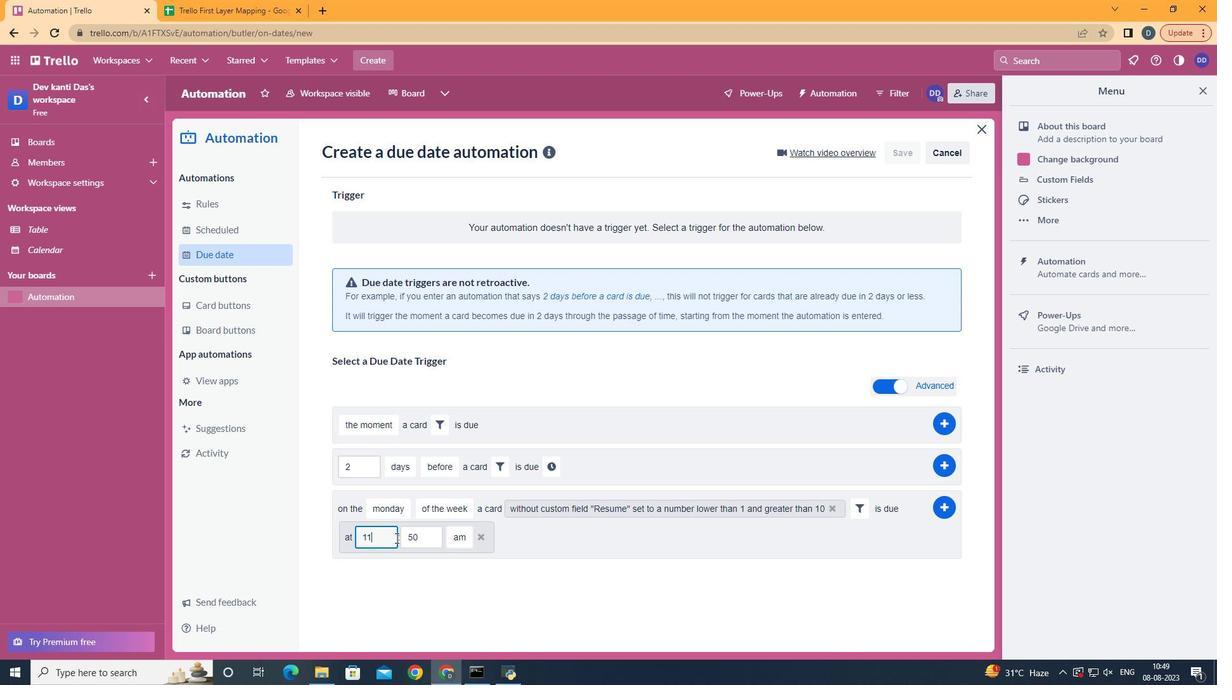 
Action: Mouse moved to (431, 537)
Screenshot: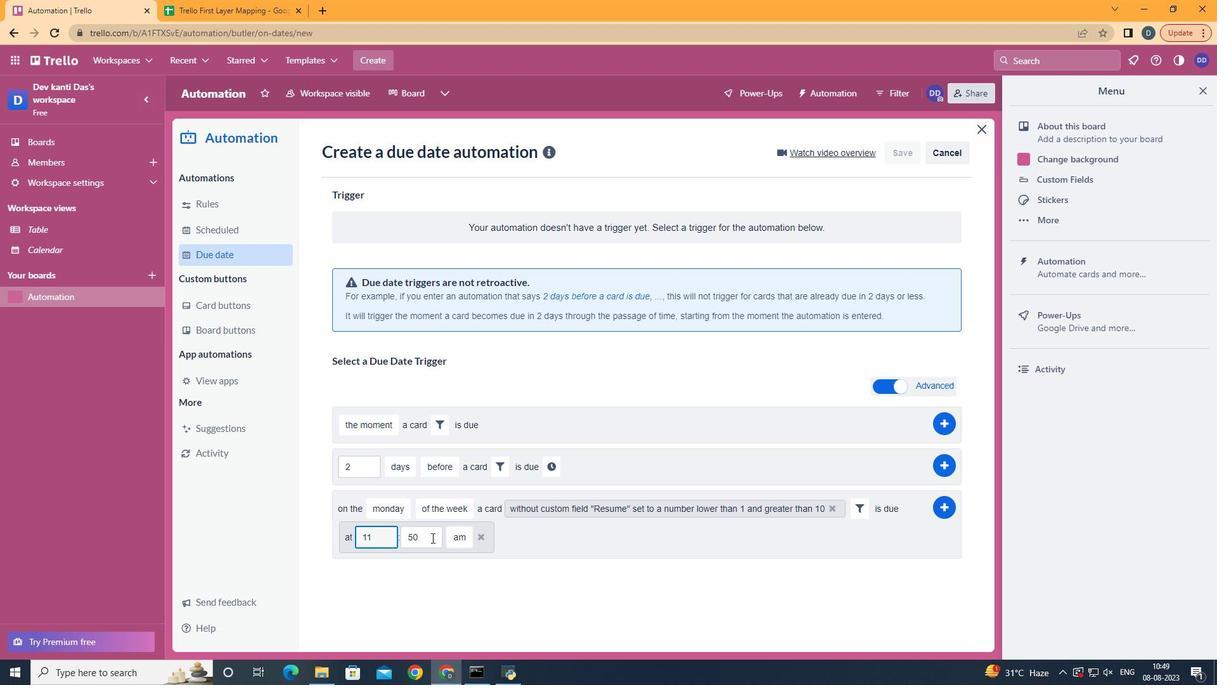 
Action: Mouse pressed left at (431, 537)
Screenshot: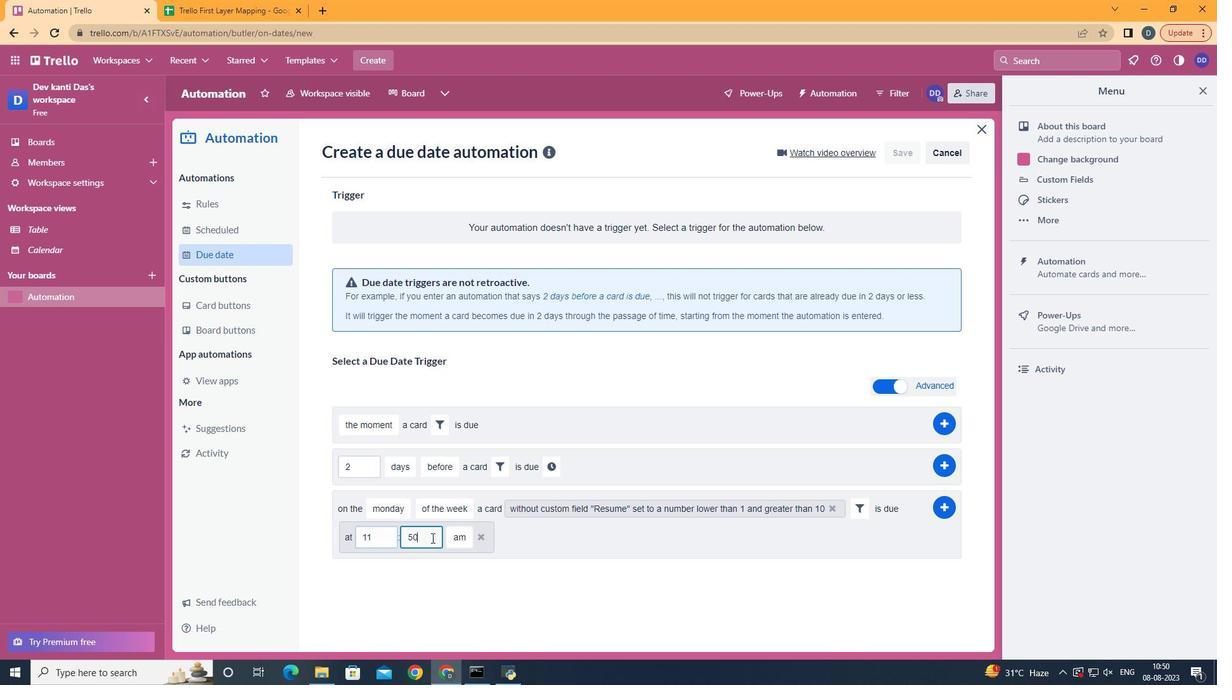 
Action: Key pressed <Key.backspace><Key.backspace>00
Screenshot: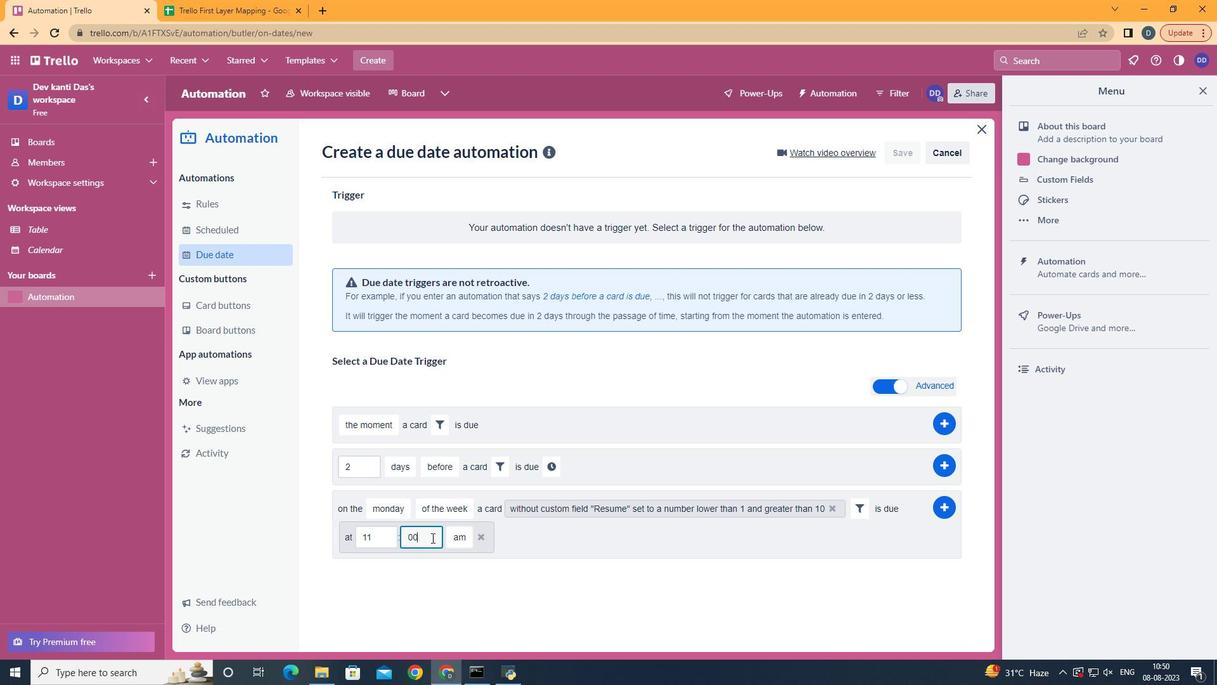 
Action: Mouse moved to (947, 508)
Screenshot: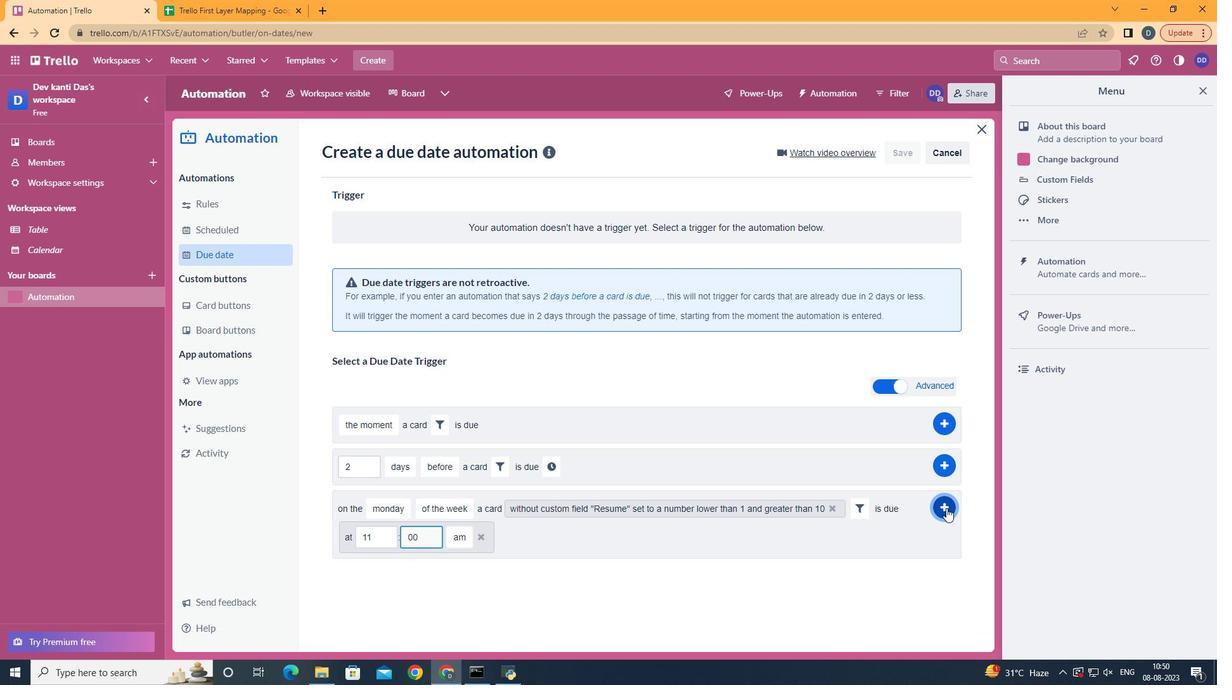 
Action: Mouse pressed left at (947, 508)
Screenshot: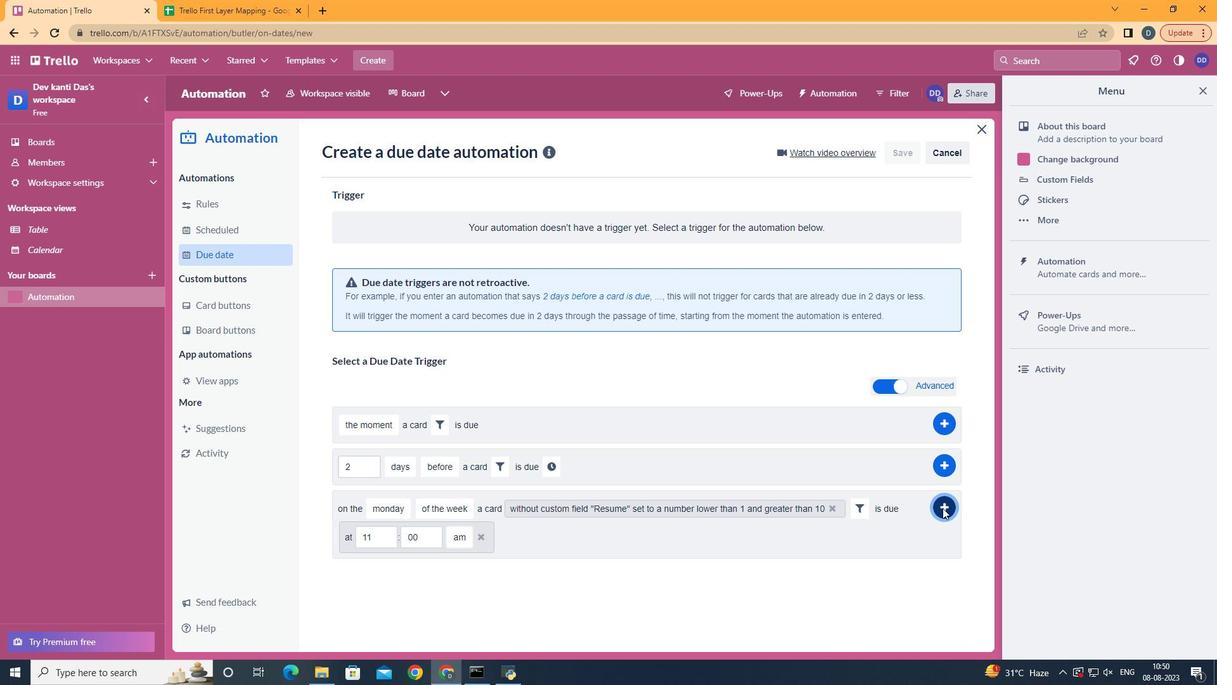 
Action: Mouse moved to (663, 291)
Screenshot: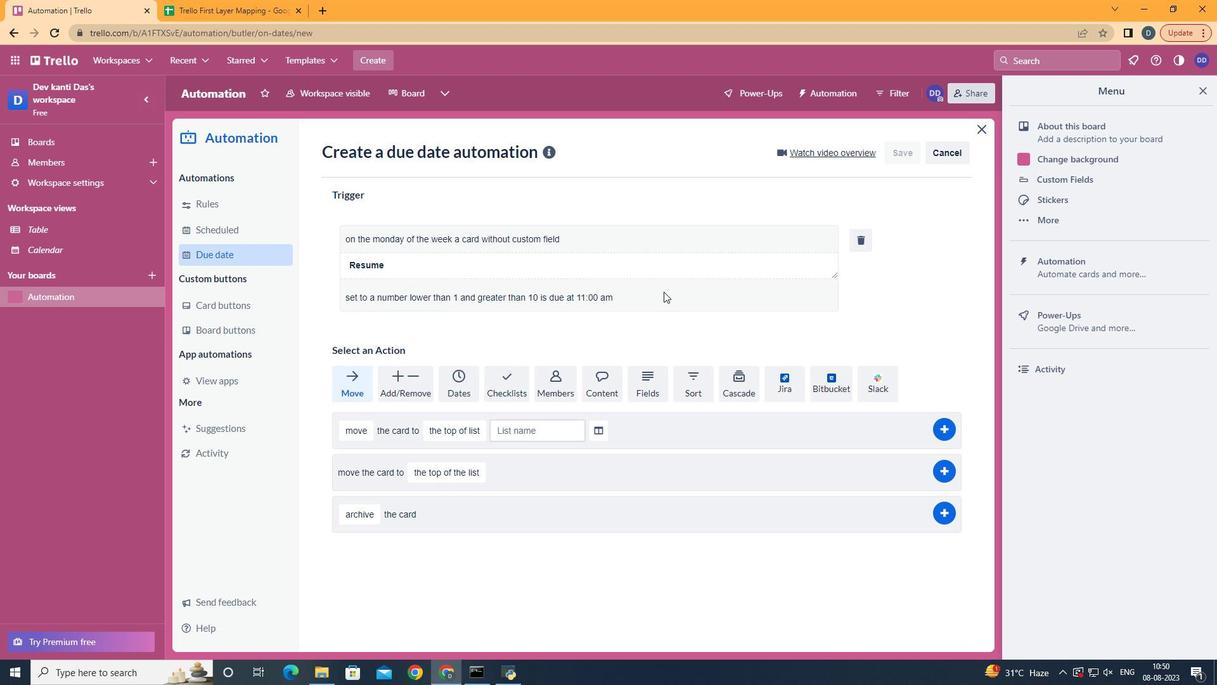 
